 Task: Look for space in Gosnells, Australia from 7th July, 2023 to 14th July, 2023 for 1 adult in price range Rs.6000 to Rs.14000. Place can be shared room with 1  bedroom having 1 bed and 1 bathroom. Property type can be hotel. Amenities needed are: wifi, washing machine, kitchen, . Booking option can be shelf check-in. Required host language is English.
Action: Mouse moved to (394, 82)
Screenshot: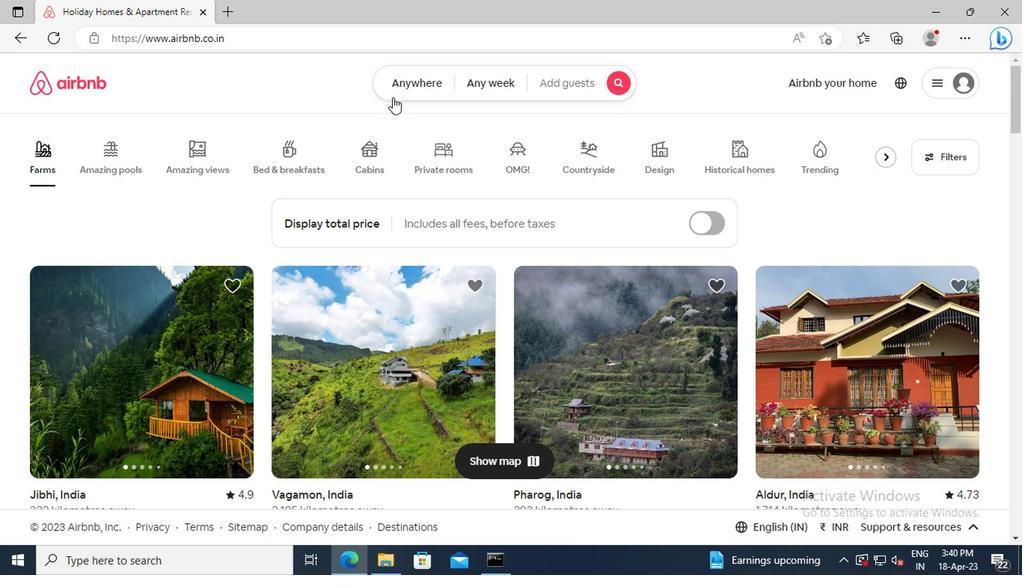
Action: Mouse pressed left at (394, 82)
Screenshot: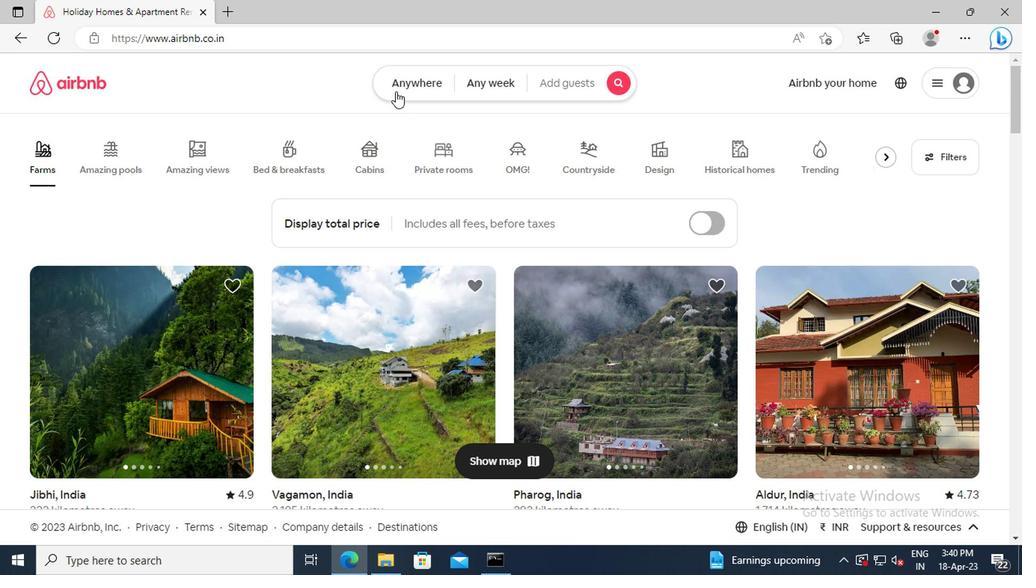 
Action: Mouse moved to (287, 135)
Screenshot: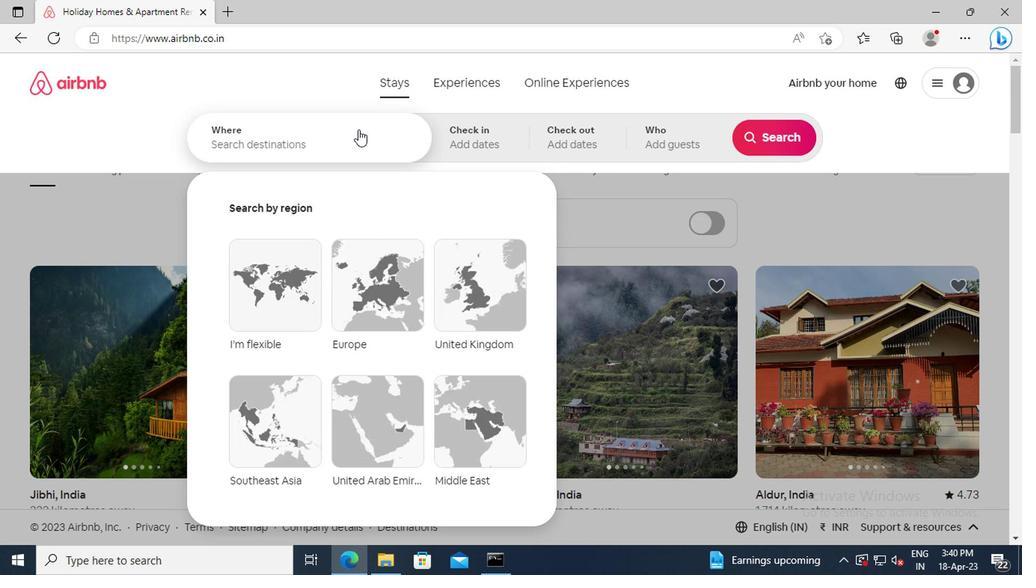 
Action: Mouse pressed left at (287, 135)
Screenshot: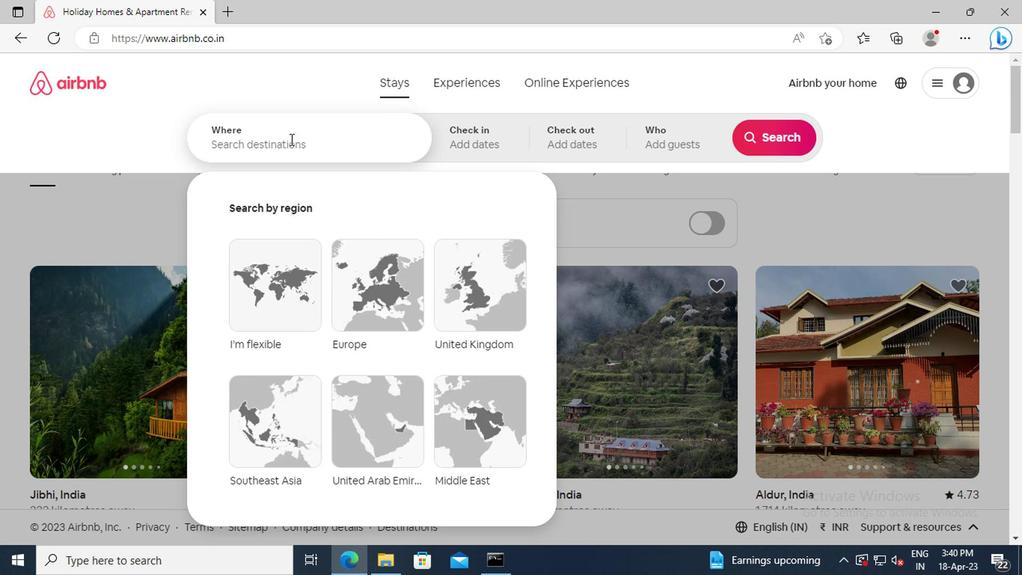 
Action: Key pressed <Key.shift>GOSNELLS,<Key.space><Key.shift_r>AUSTRALIA<Key.enter>
Screenshot: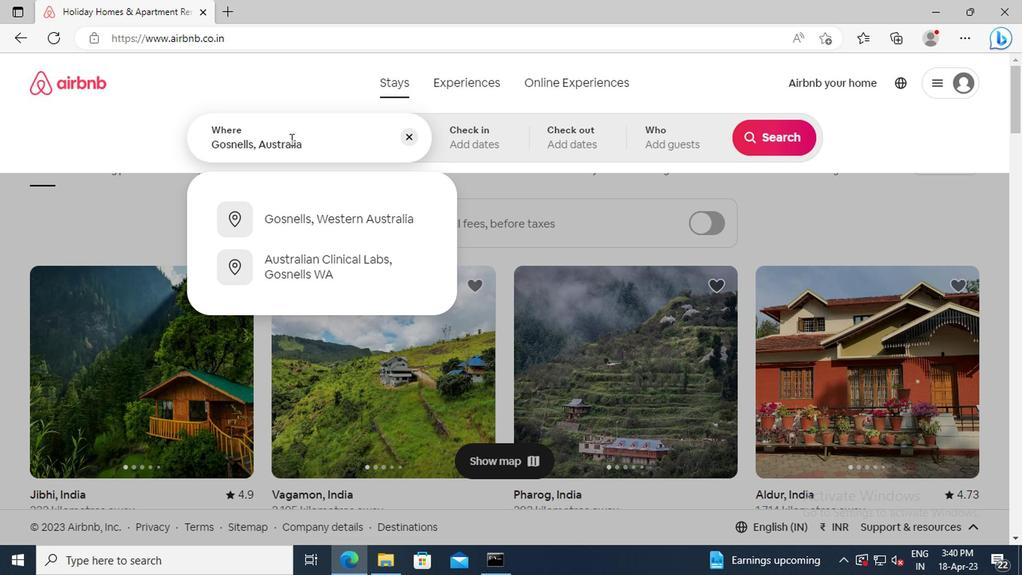 
Action: Mouse moved to (757, 255)
Screenshot: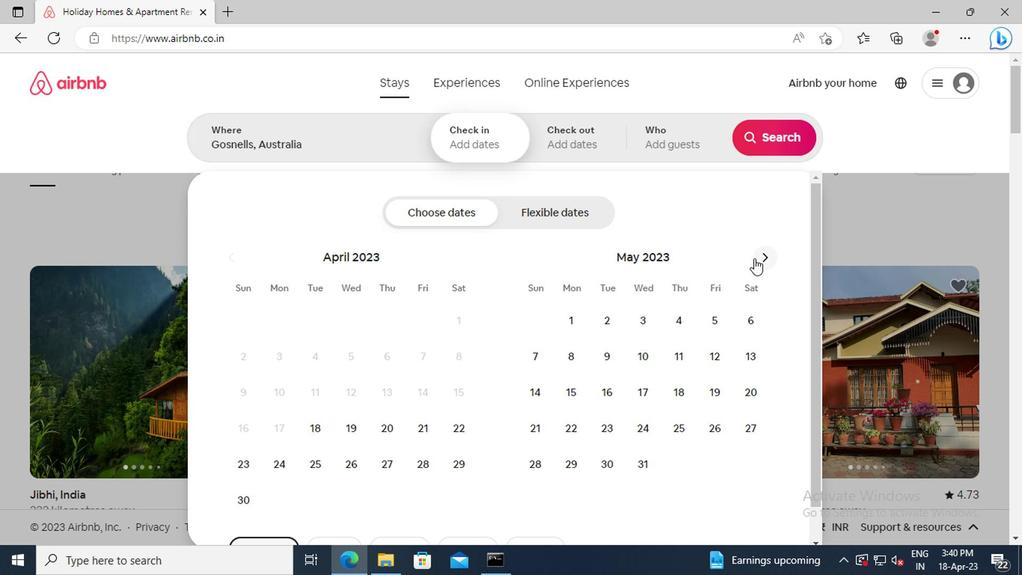
Action: Mouse pressed left at (757, 255)
Screenshot: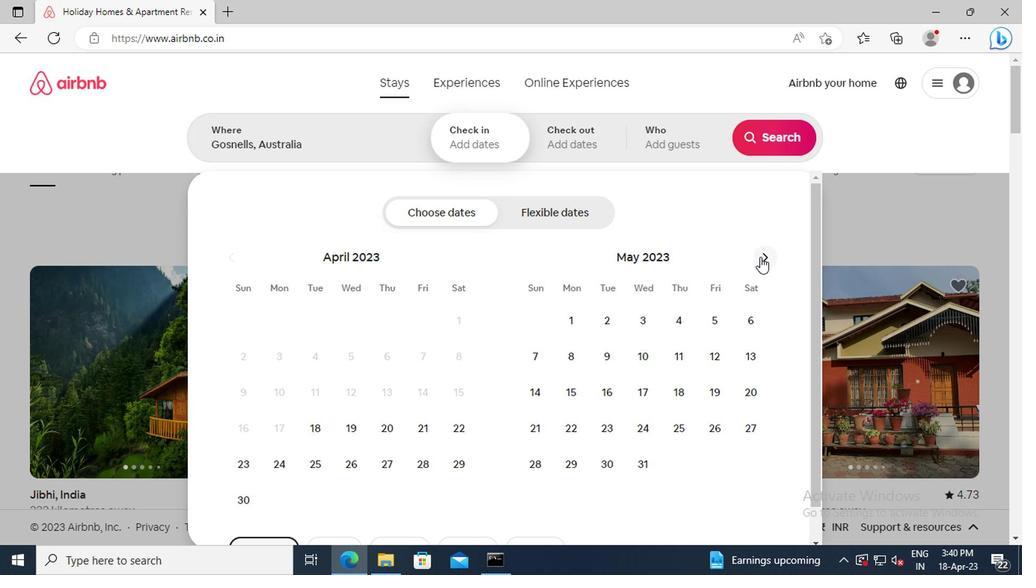
Action: Mouse pressed left at (757, 255)
Screenshot: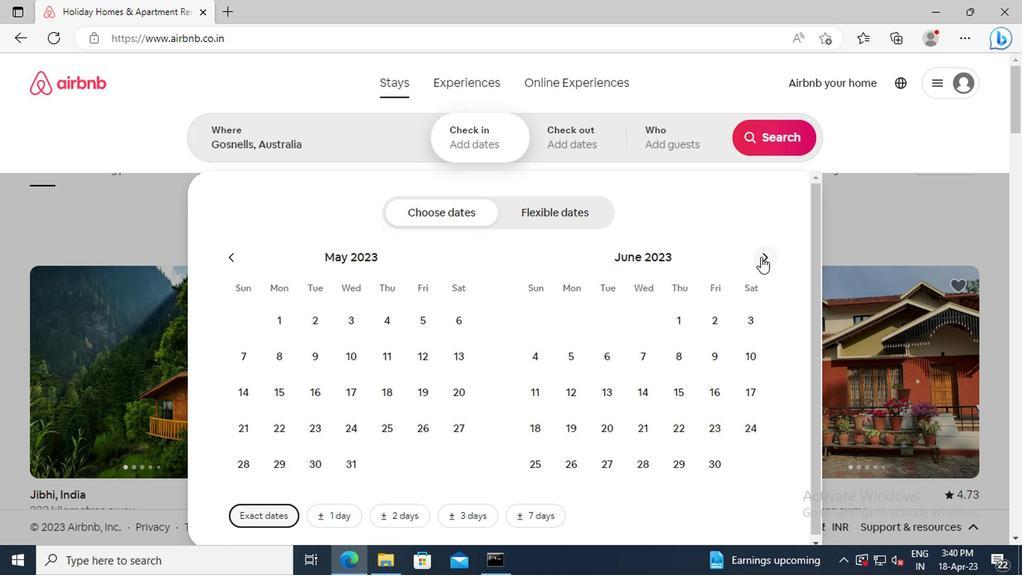 
Action: Mouse moved to (715, 349)
Screenshot: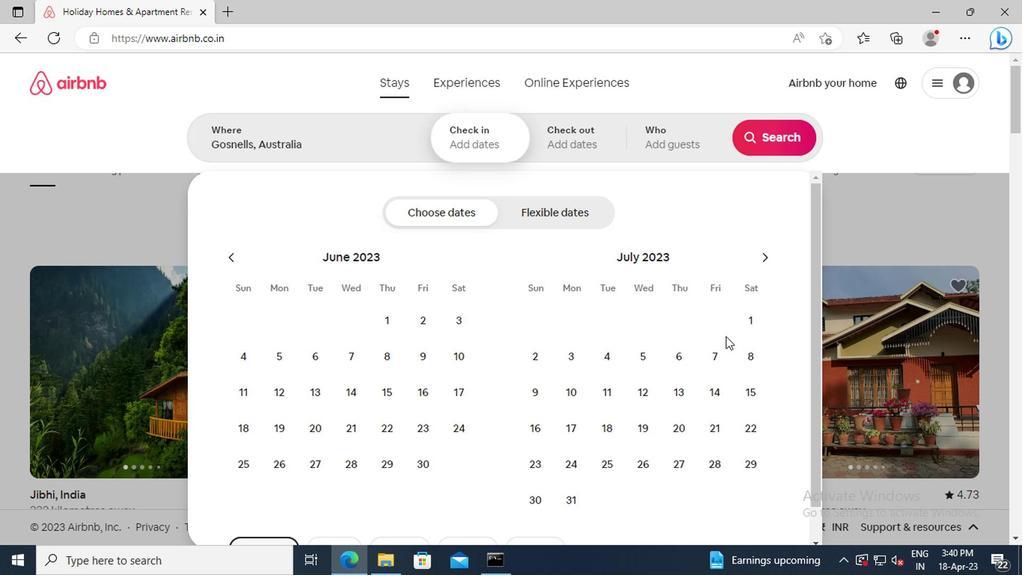 
Action: Mouse pressed left at (715, 349)
Screenshot: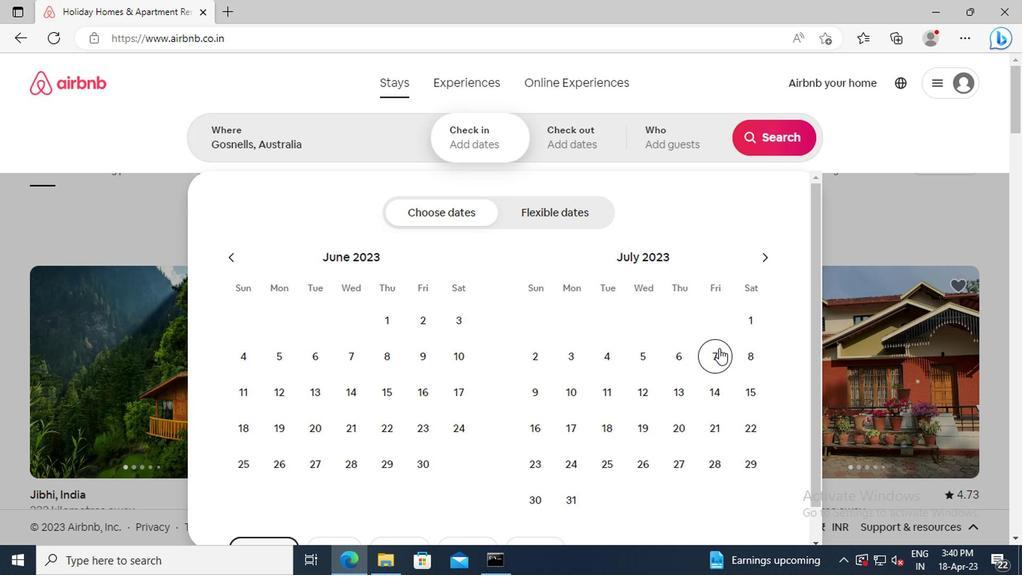 
Action: Mouse moved to (712, 387)
Screenshot: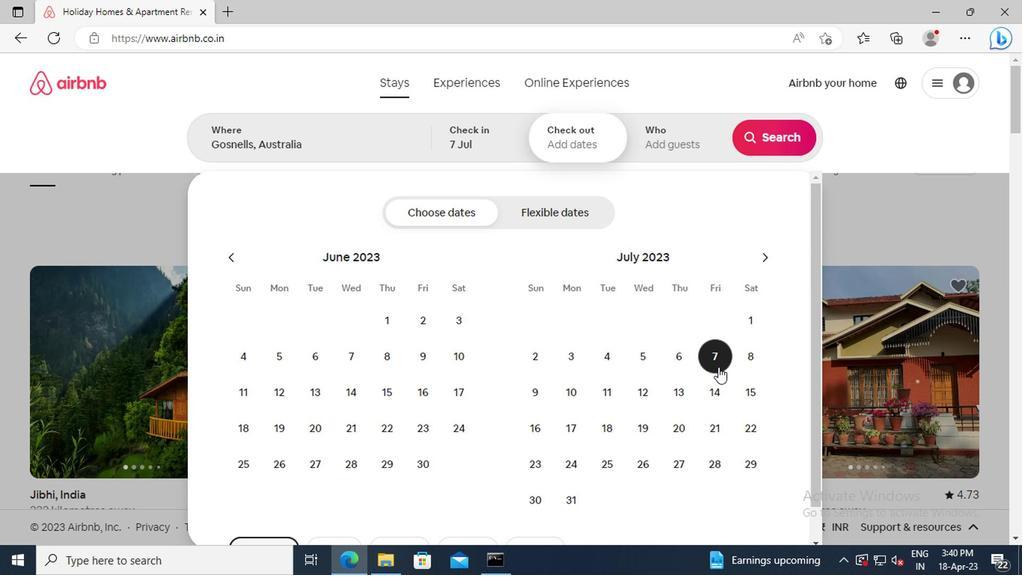 
Action: Mouse pressed left at (712, 387)
Screenshot: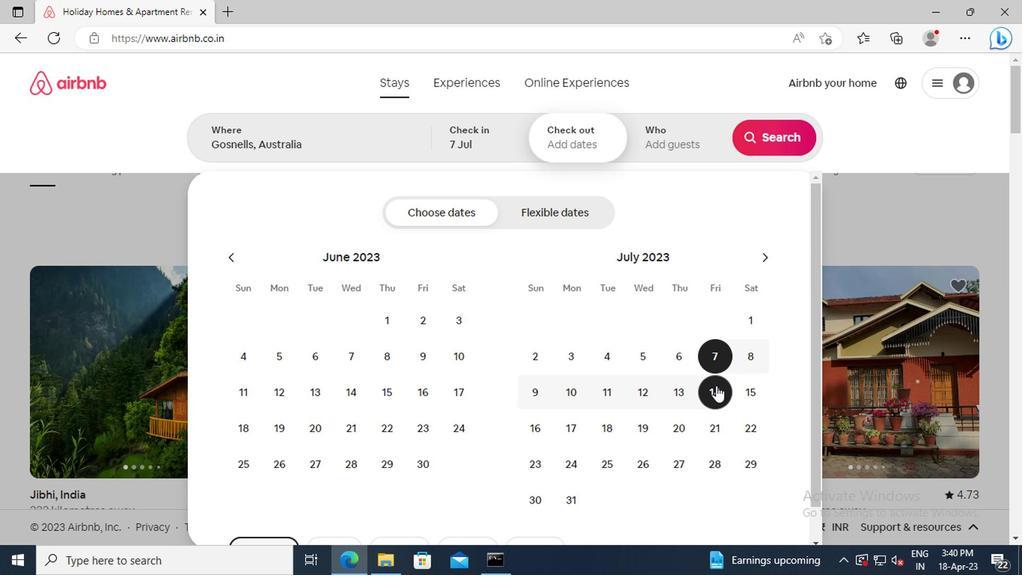 
Action: Mouse moved to (667, 132)
Screenshot: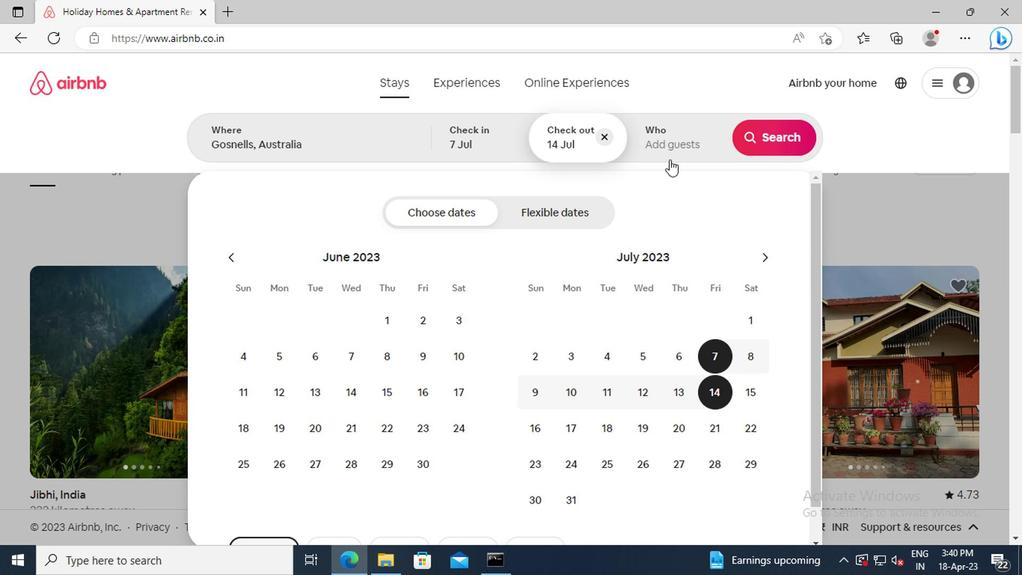 
Action: Mouse pressed left at (667, 132)
Screenshot: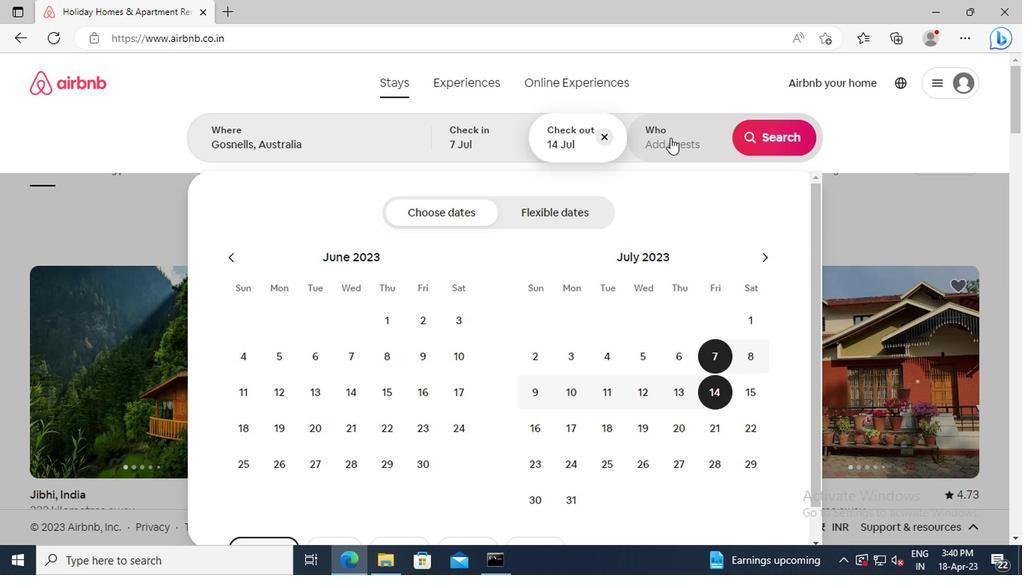 
Action: Mouse moved to (769, 217)
Screenshot: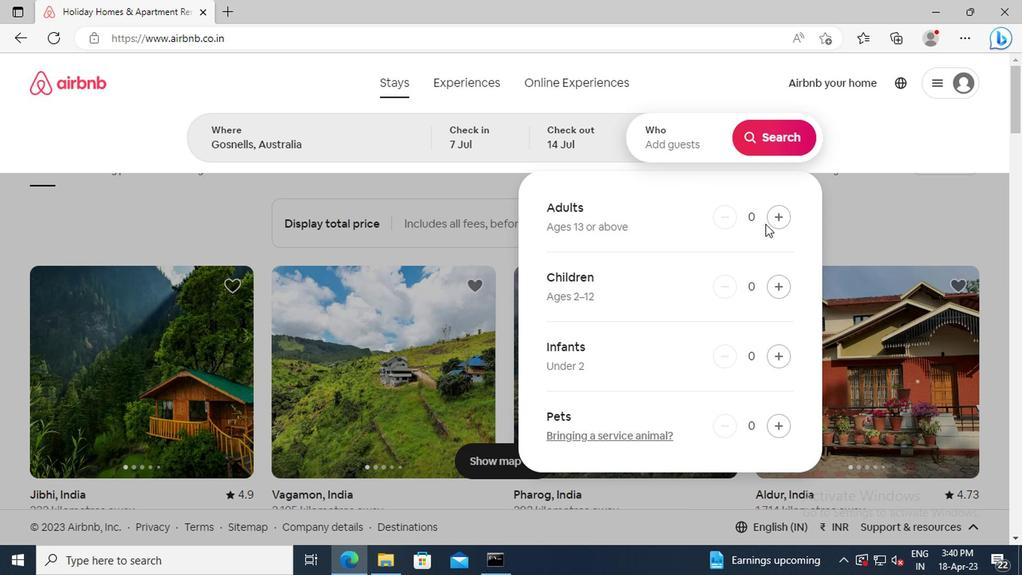 
Action: Mouse pressed left at (769, 217)
Screenshot: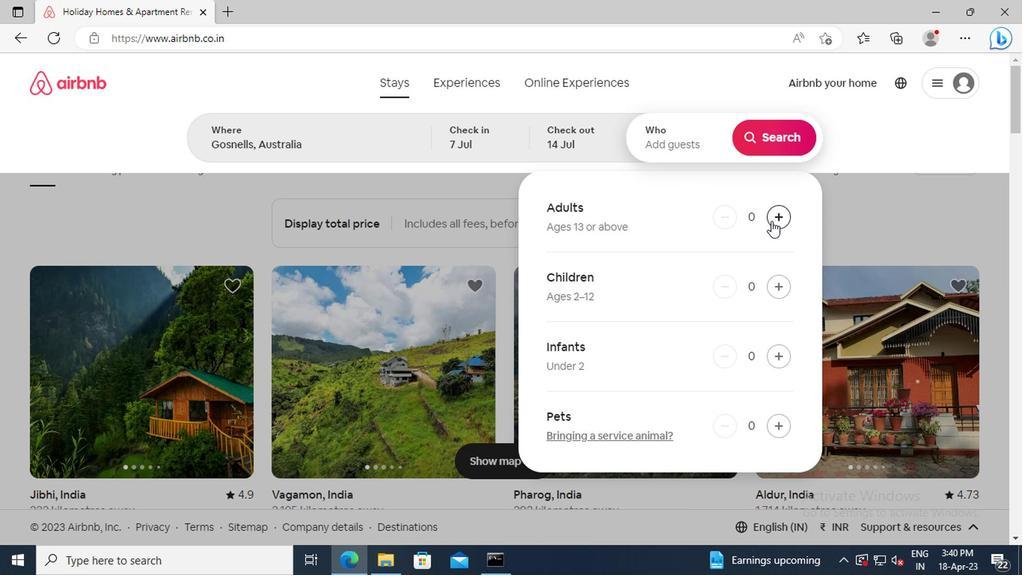 
Action: Mouse moved to (762, 136)
Screenshot: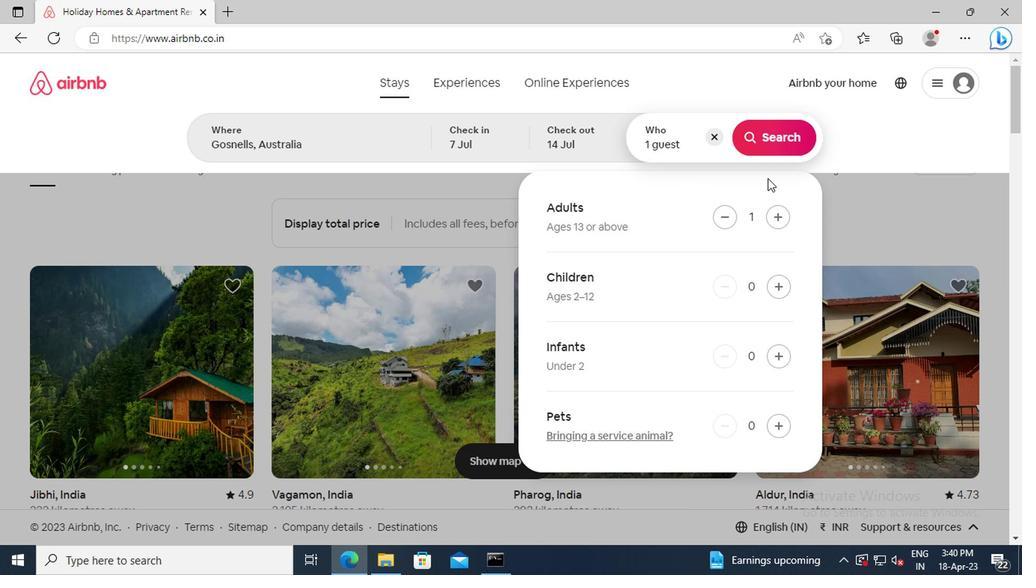 
Action: Mouse pressed left at (762, 136)
Screenshot: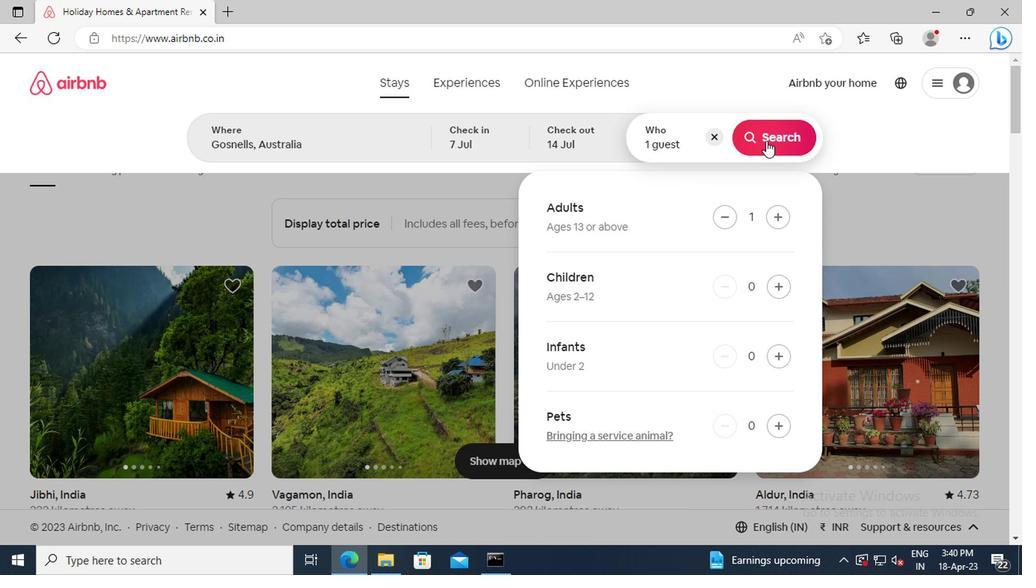
Action: Mouse moved to (939, 137)
Screenshot: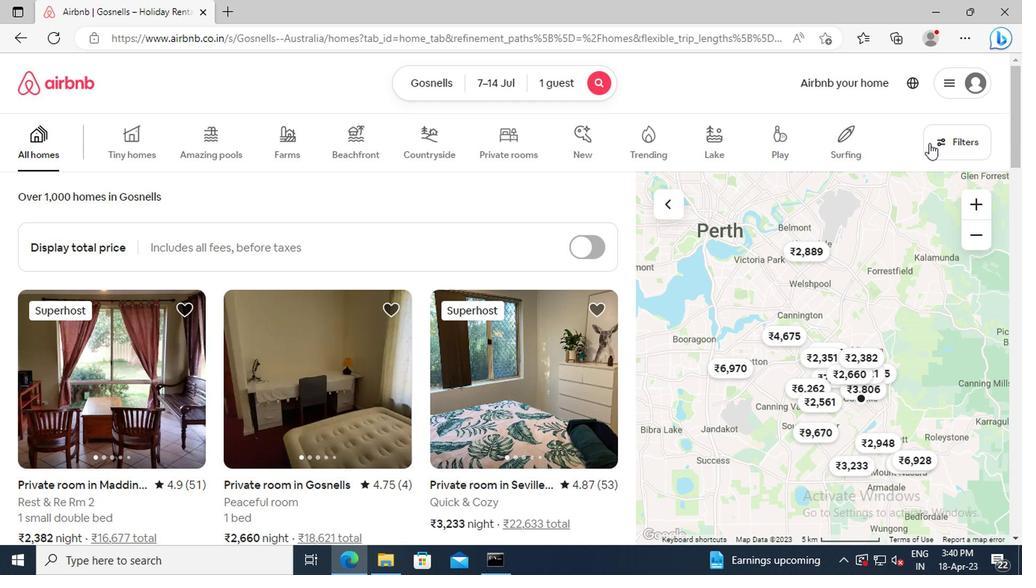 
Action: Mouse pressed left at (939, 137)
Screenshot: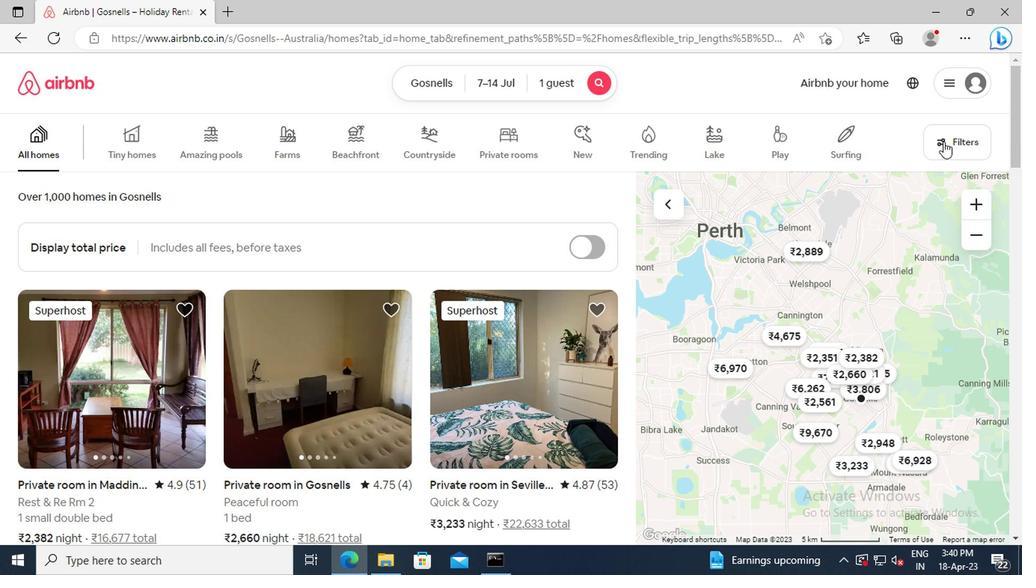 
Action: Mouse moved to (362, 330)
Screenshot: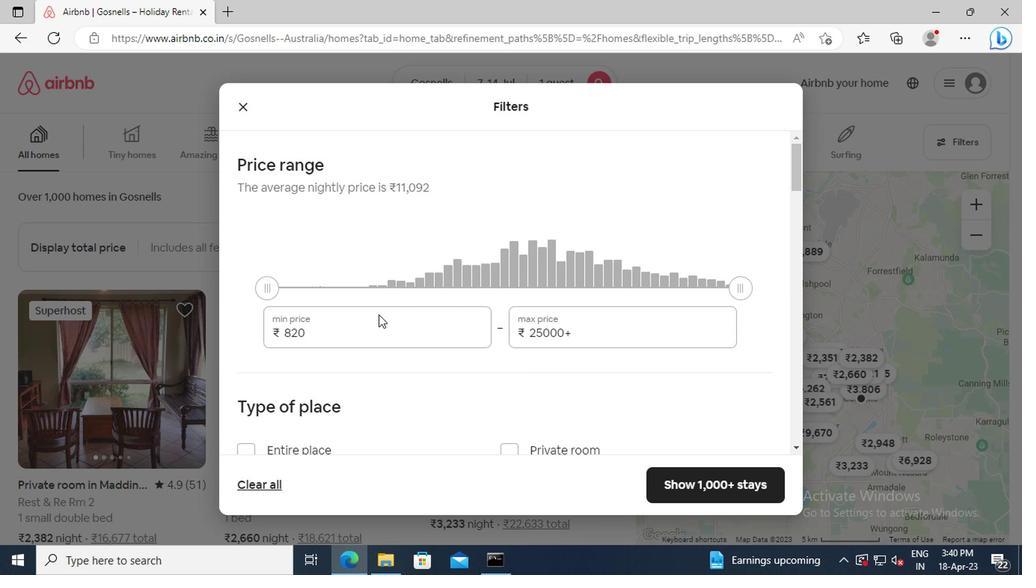 
Action: Mouse pressed left at (362, 330)
Screenshot: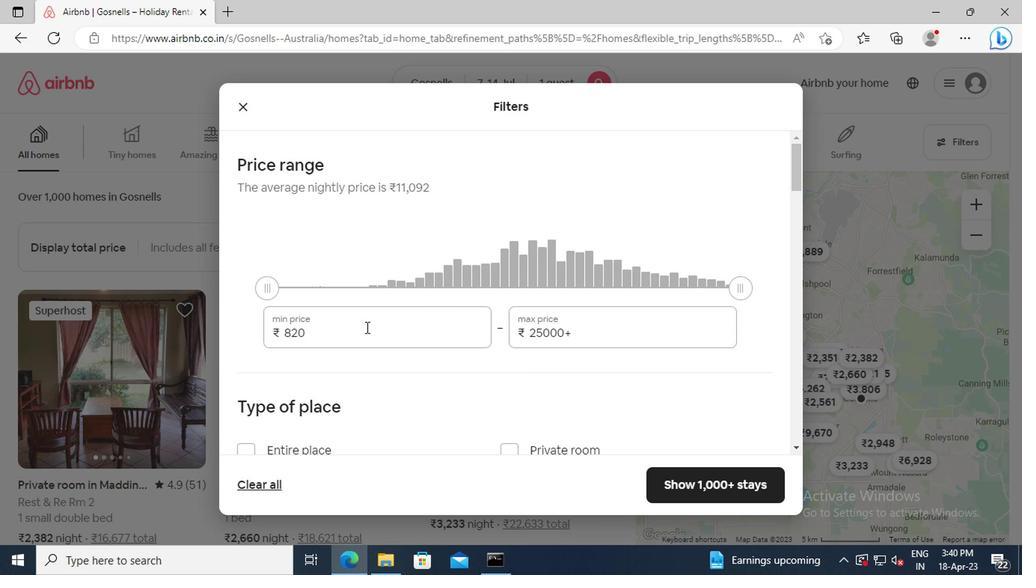
Action: Key pressed <Key.backspace><Key.backspace><Key.backspace>6000<Key.tab><Key.delete>14000
Screenshot: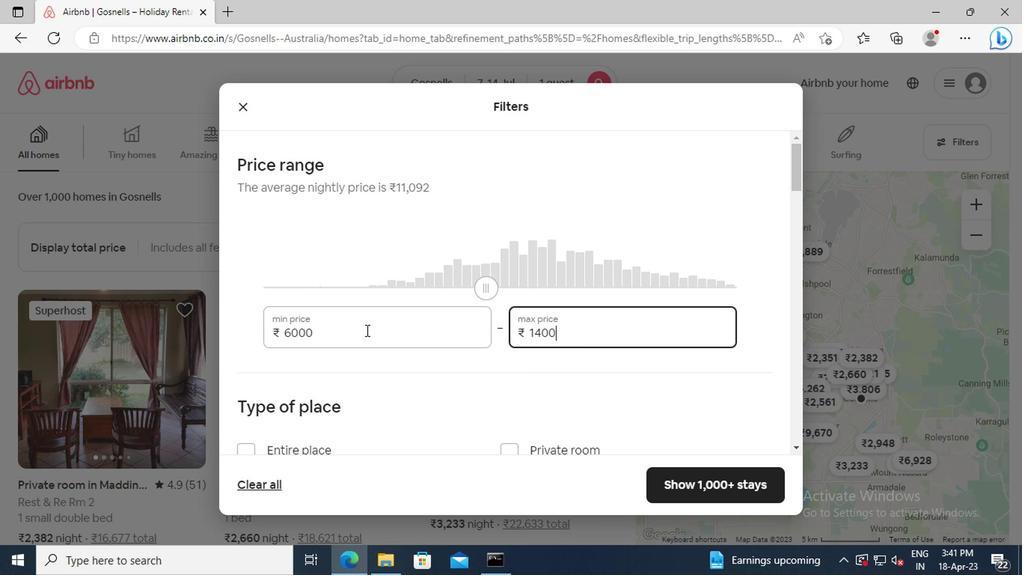 
Action: Mouse scrolled (362, 330) with delta (0, 0)
Screenshot: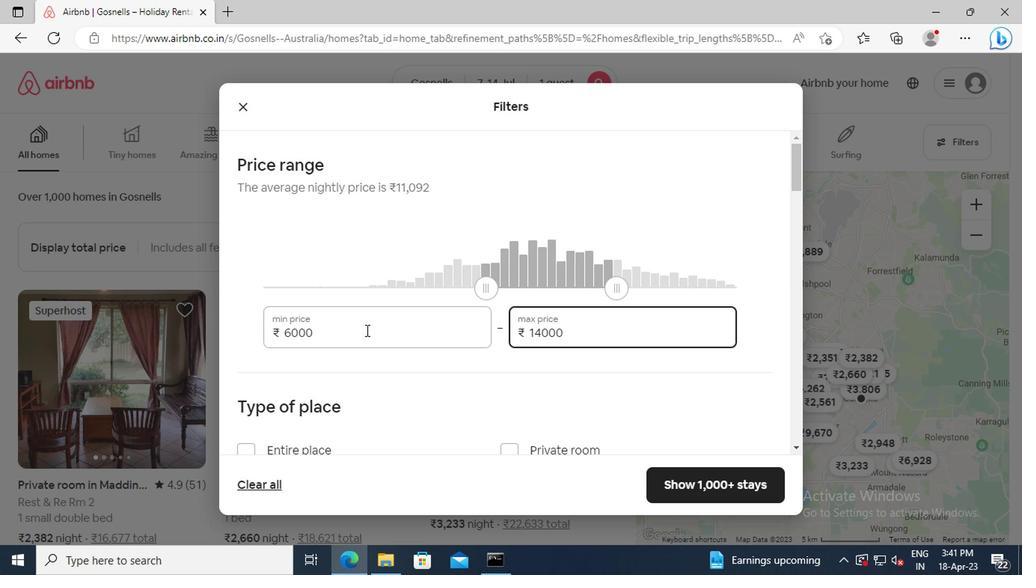 
Action: Mouse scrolled (362, 330) with delta (0, 0)
Screenshot: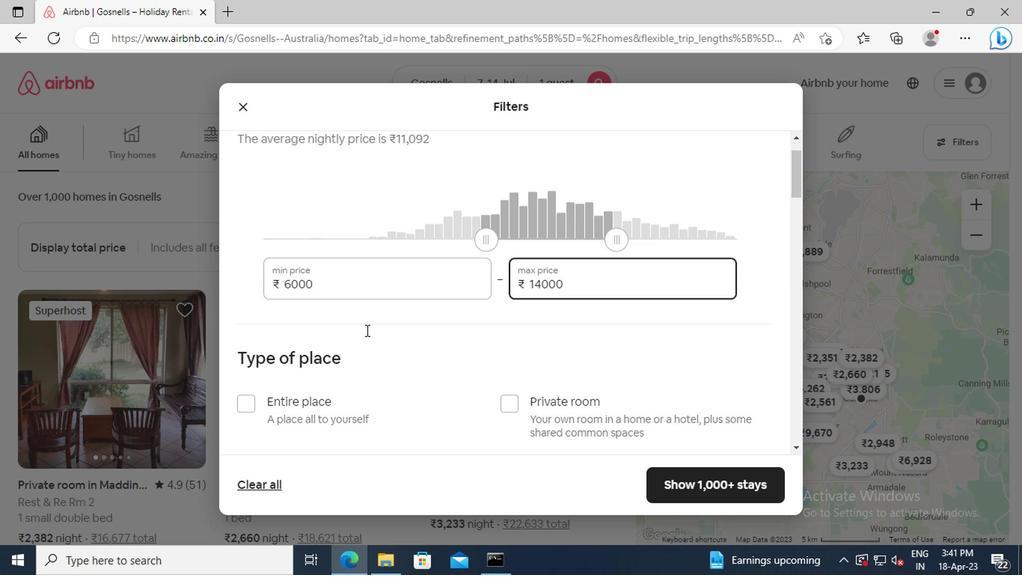 
Action: Mouse scrolled (362, 330) with delta (0, 0)
Screenshot: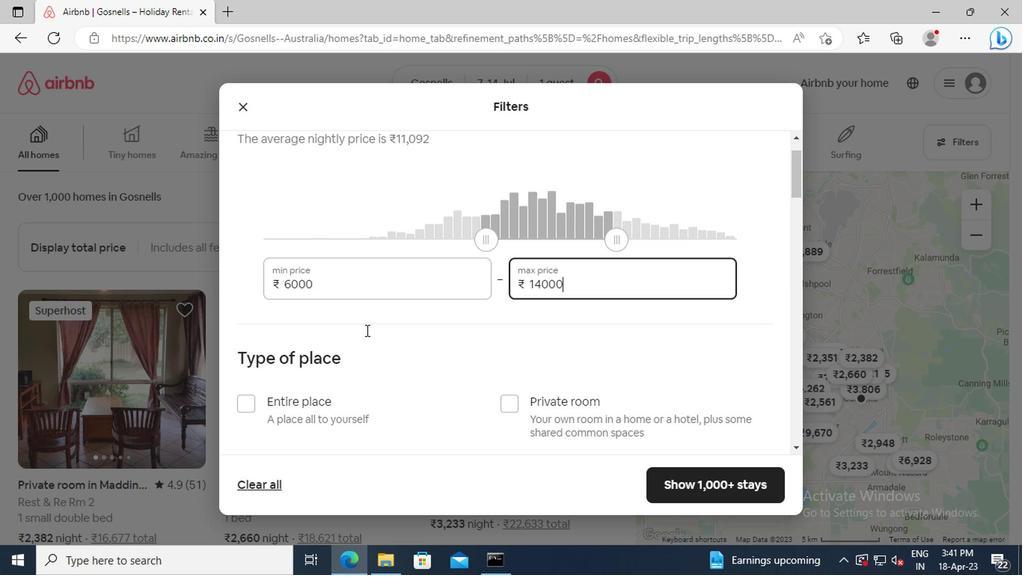 
Action: Mouse scrolled (362, 330) with delta (0, 0)
Screenshot: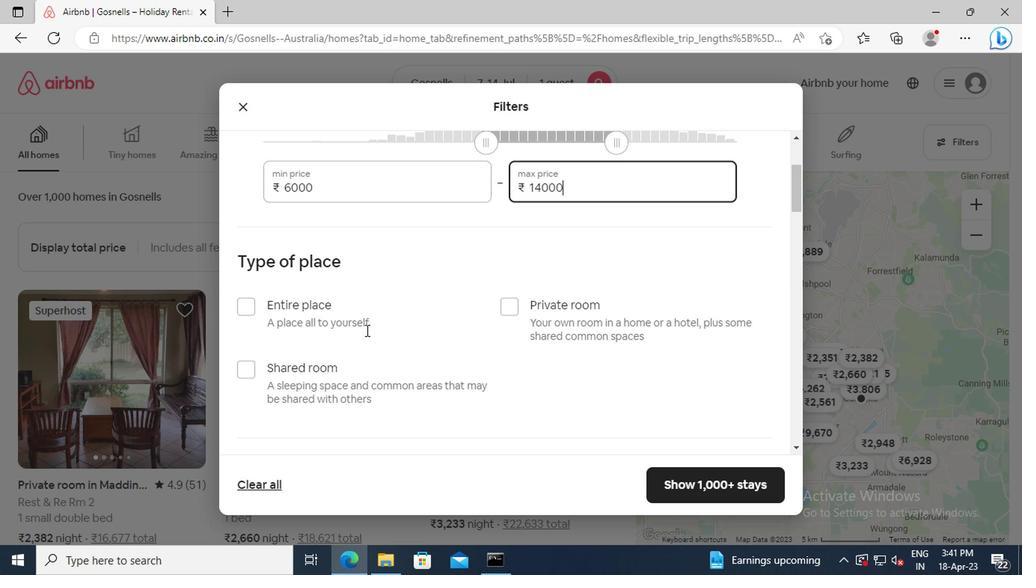 
Action: Mouse moved to (243, 325)
Screenshot: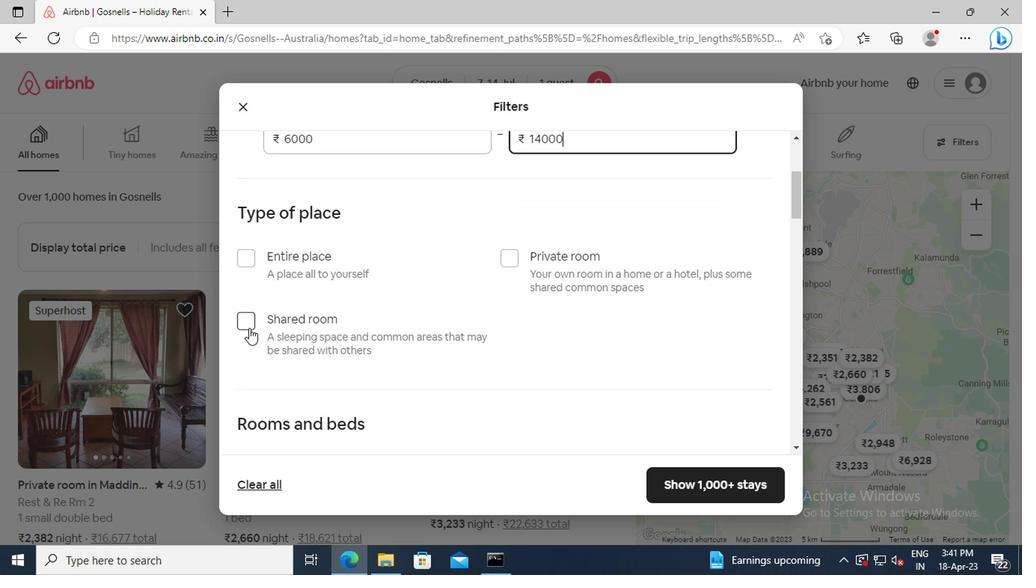 
Action: Mouse pressed left at (243, 325)
Screenshot: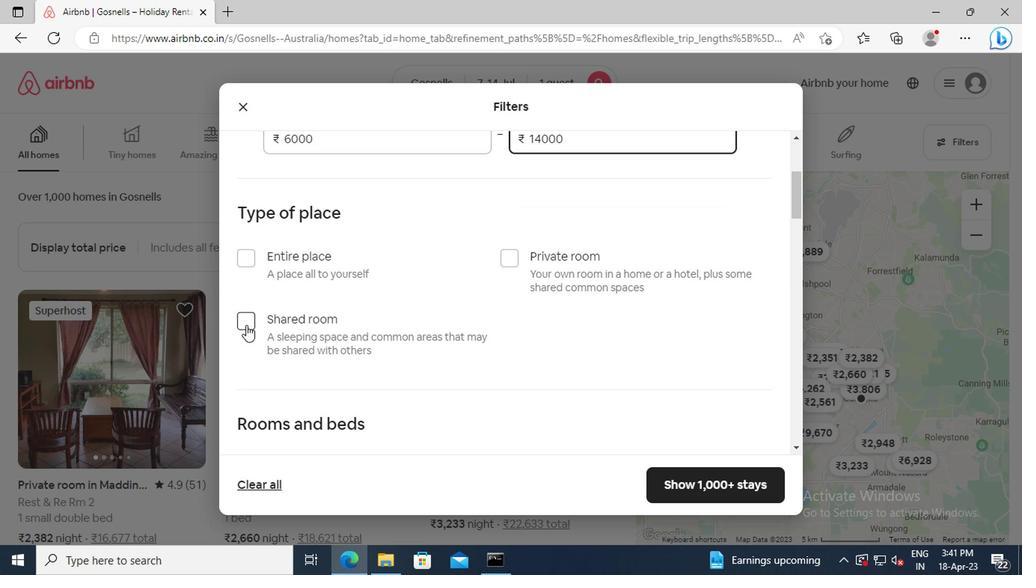 
Action: Mouse moved to (350, 328)
Screenshot: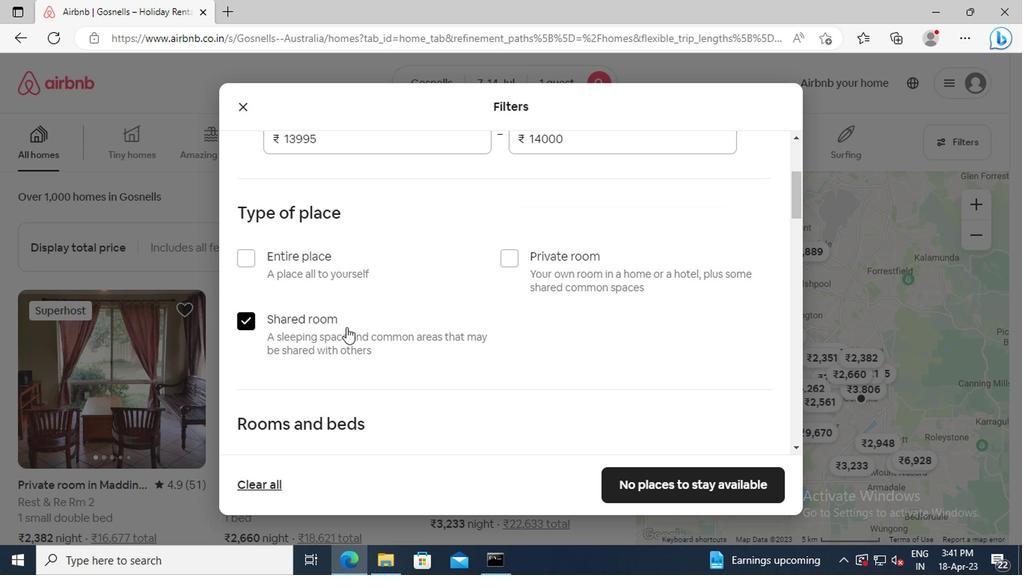
Action: Mouse scrolled (350, 326) with delta (0, -1)
Screenshot: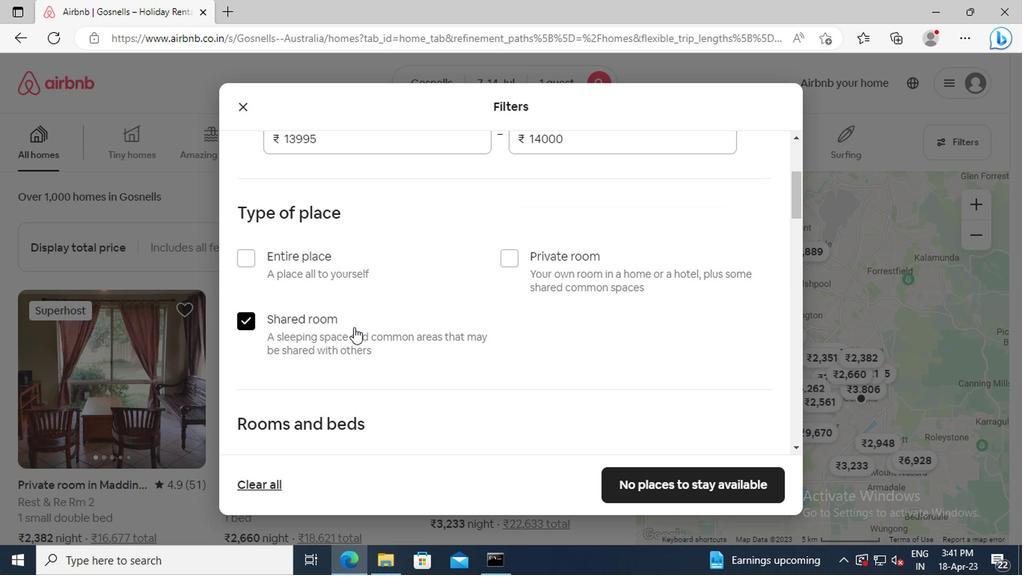 
Action: Mouse scrolled (350, 326) with delta (0, -1)
Screenshot: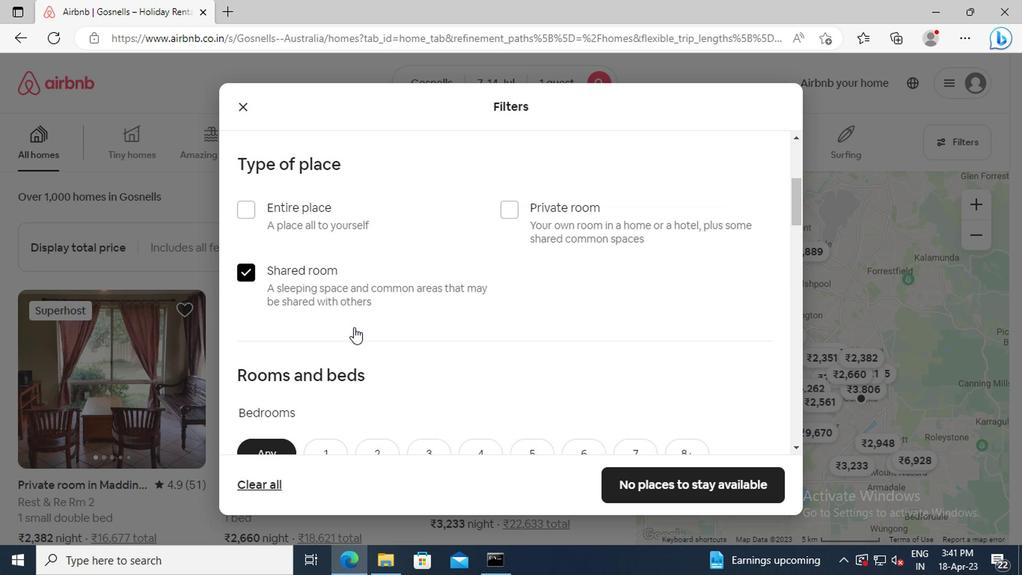 
Action: Mouse scrolled (350, 326) with delta (0, -1)
Screenshot: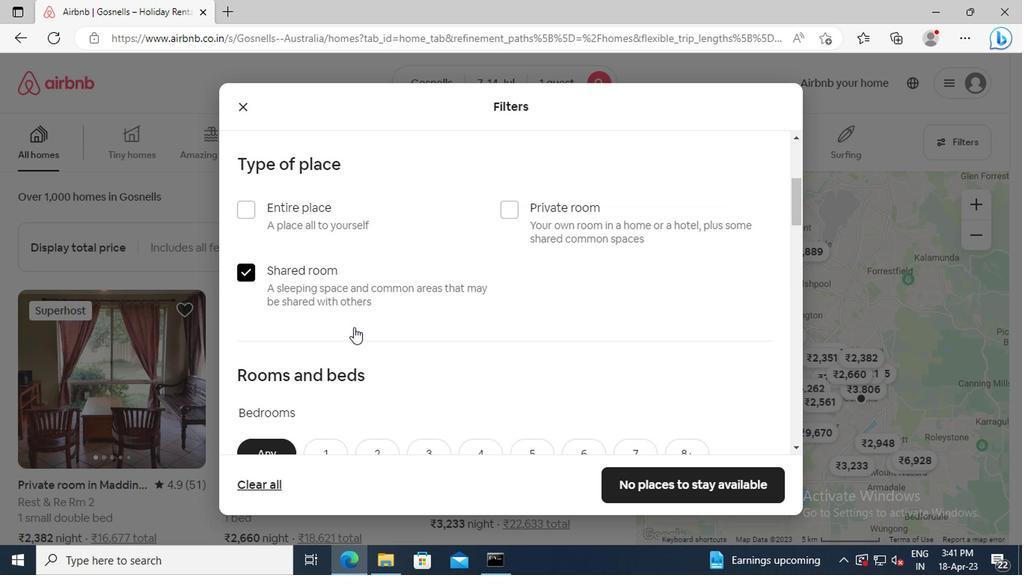 
Action: Mouse moved to (329, 345)
Screenshot: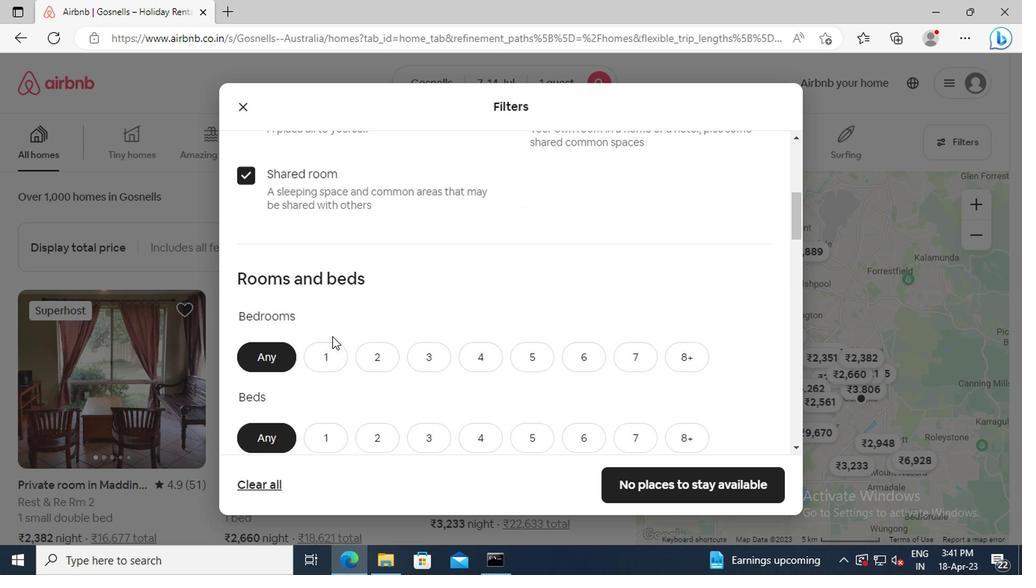 
Action: Mouse pressed left at (329, 345)
Screenshot: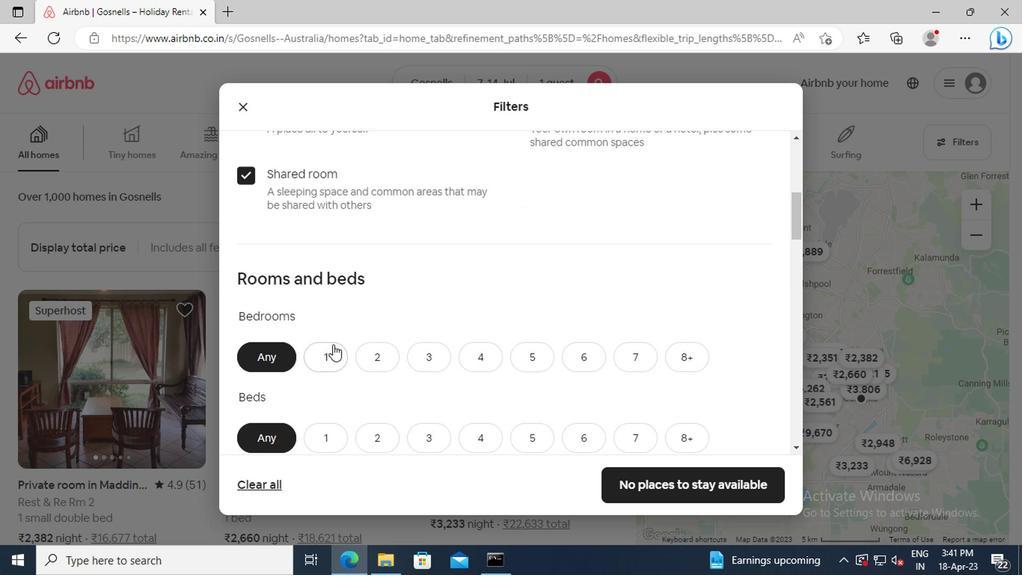 
Action: Mouse scrolled (329, 344) with delta (0, -1)
Screenshot: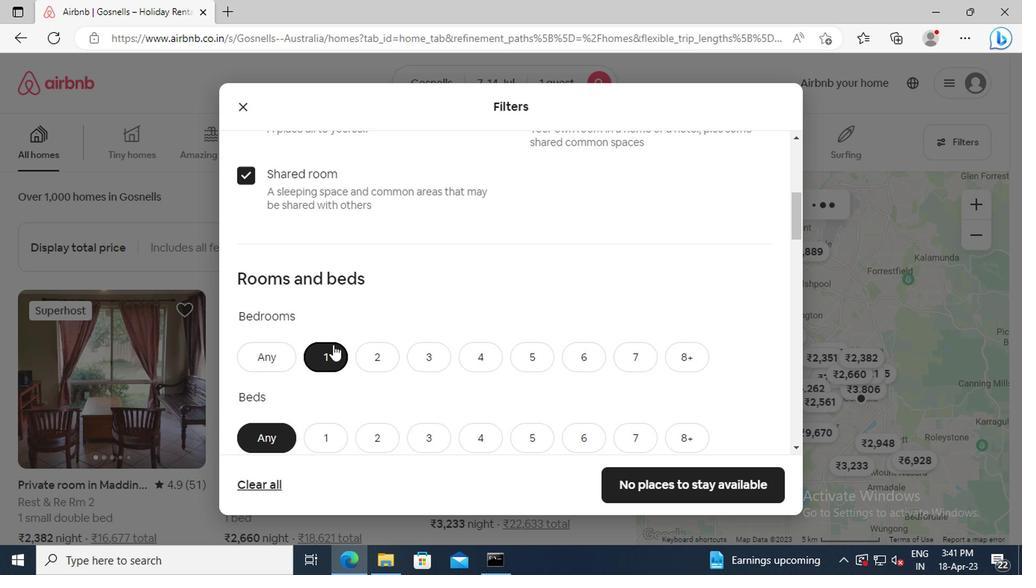 
Action: Mouse moved to (332, 383)
Screenshot: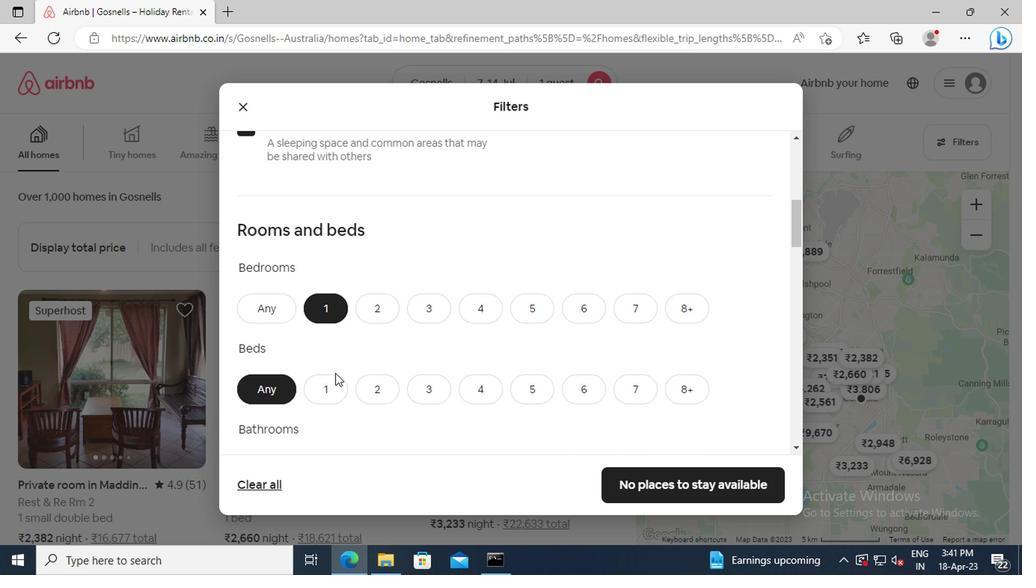 
Action: Mouse pressed left at (332, 383)
Screenshot: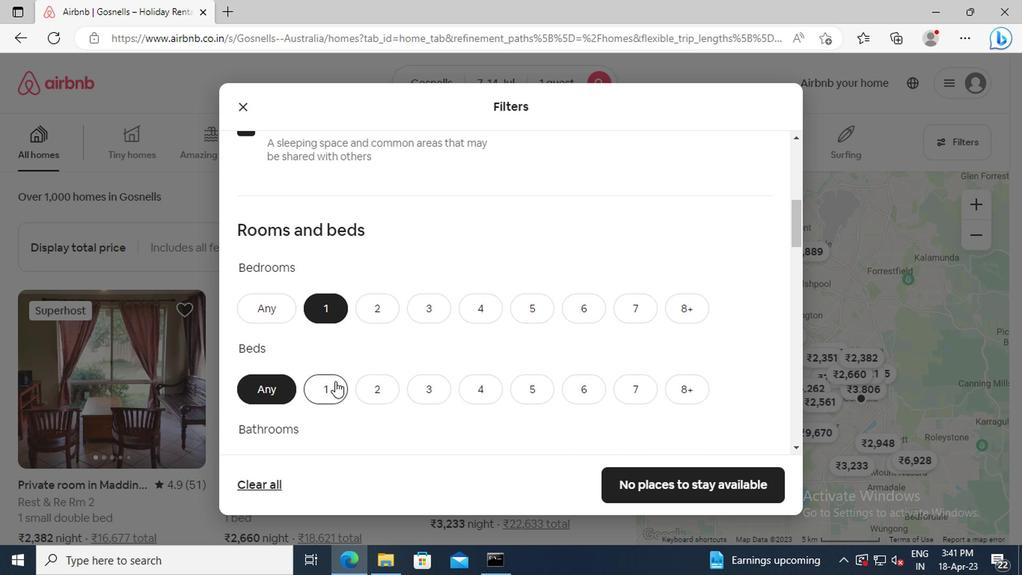 
Action: Mouse scrolled (332, 382) with delta (0, -1)
Screenshot: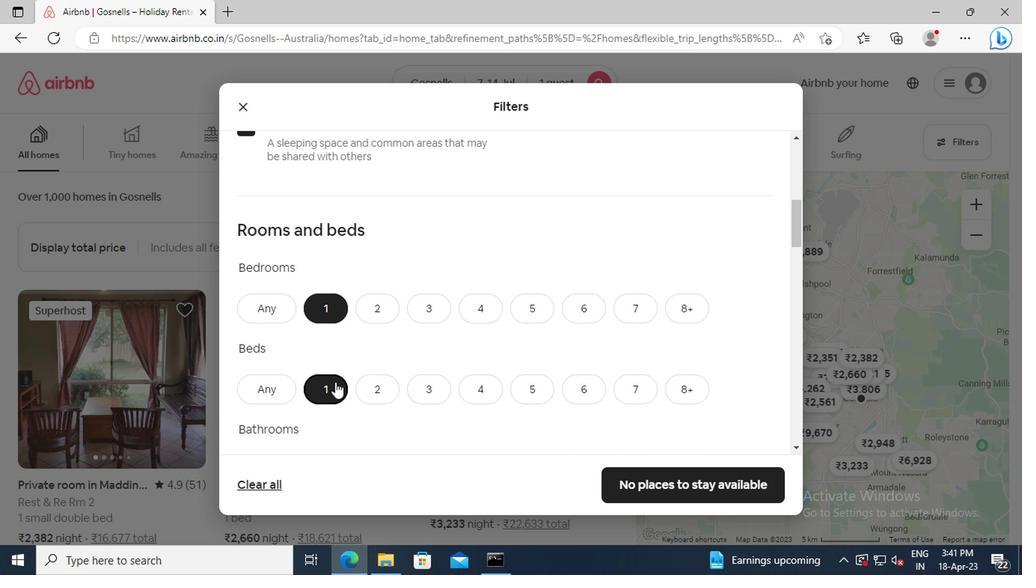 
Action: Mouse scrolled (332, 382) with delta (0, -1)
Screenshot: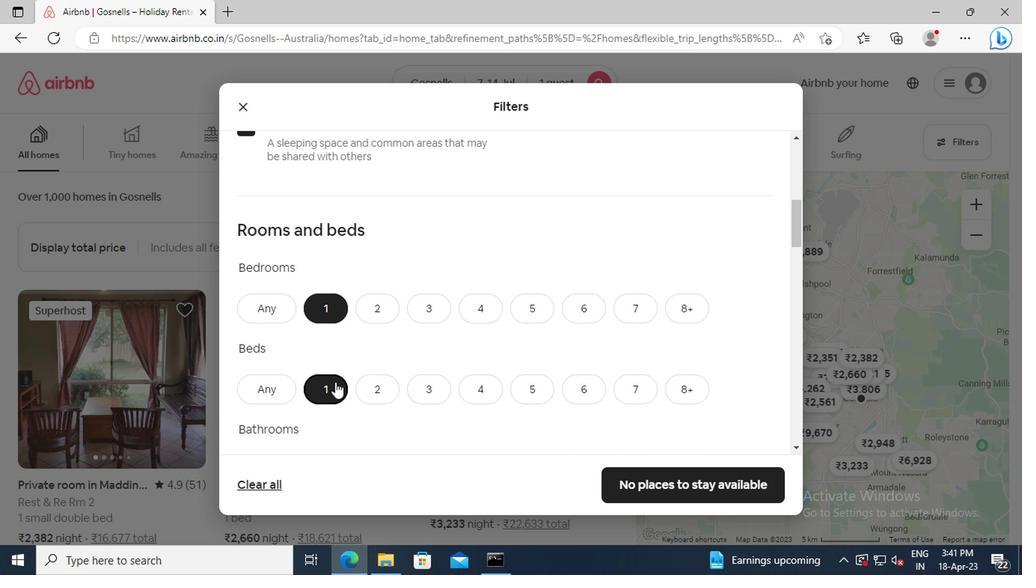 
Action: Mouse moved to (322, 378)
Screenshot: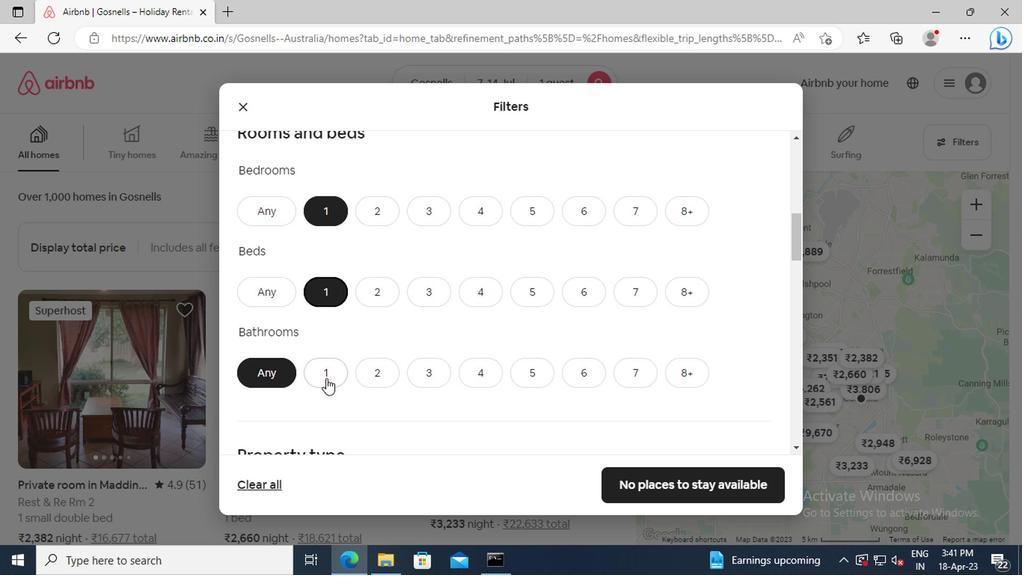 
Action: Mouse pressed left at (322, 378)
Screenshot: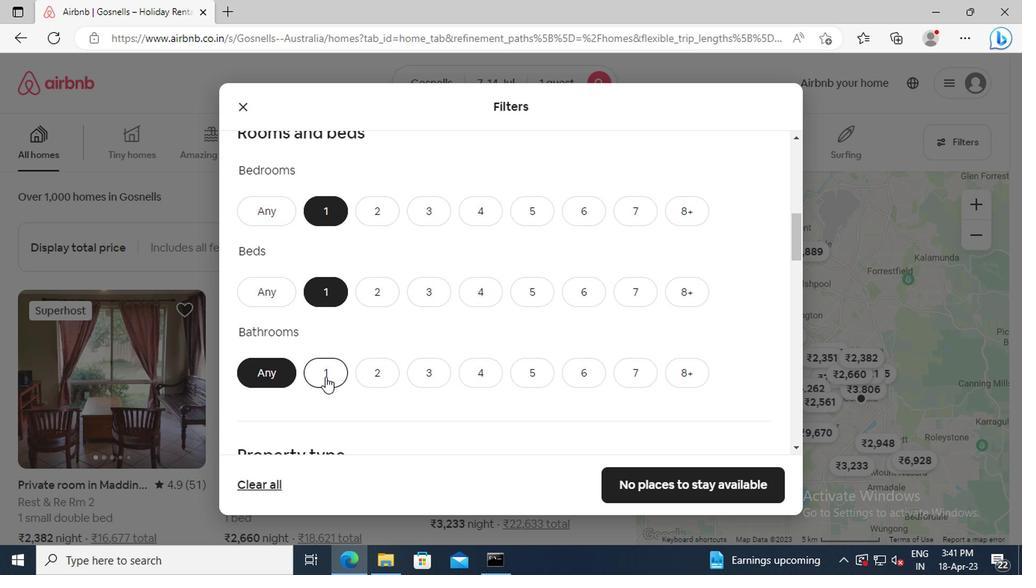 
Action: Mouse scrolled (322, 377) with delta (0, -1)
Screenshot: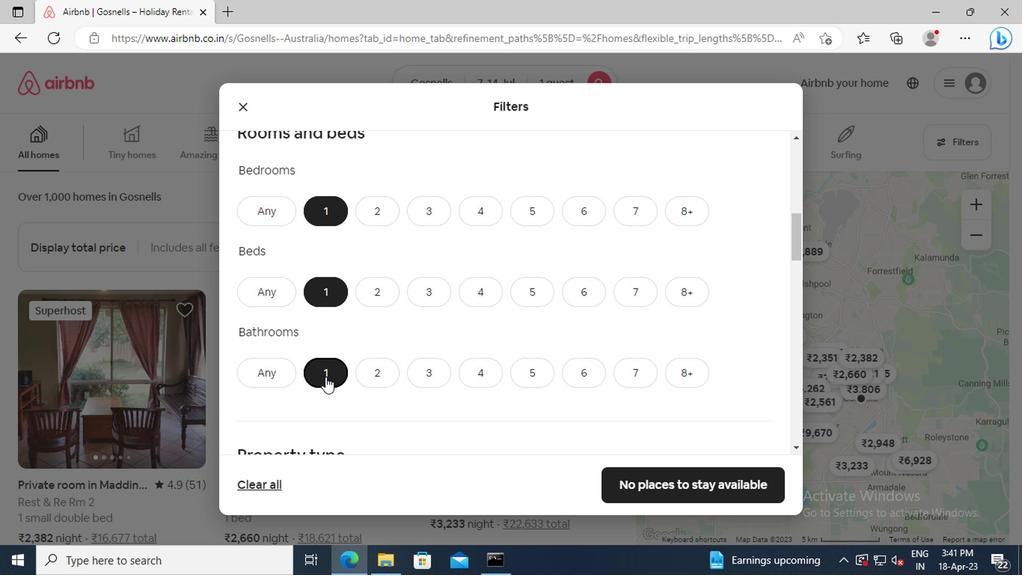 
Action: Mouse scrolled (322, 377) with delta (0, -1)
Screenshot: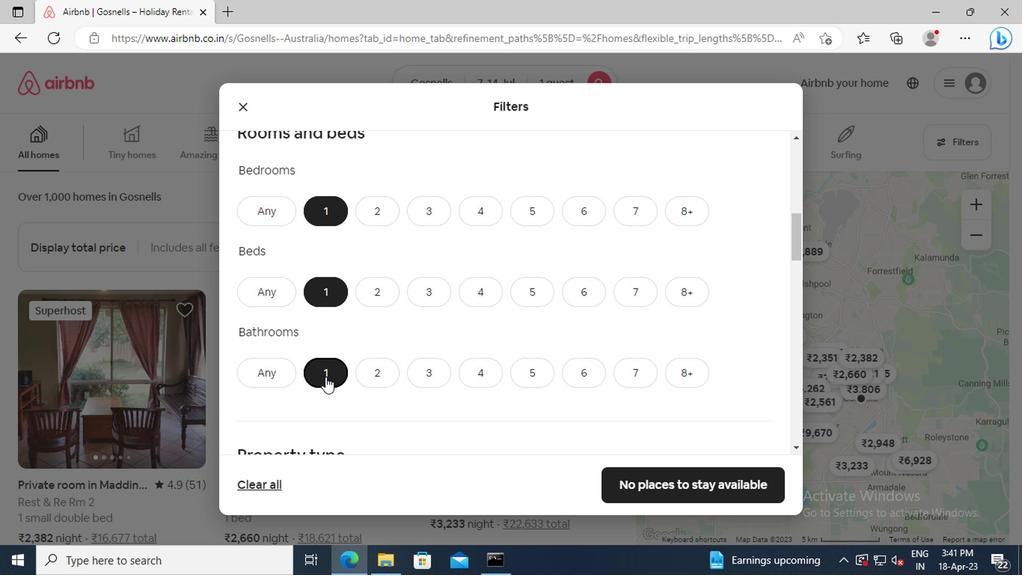 
Action: Mouse scrolled (322, 377) with delta (0, -1)
Screenshot: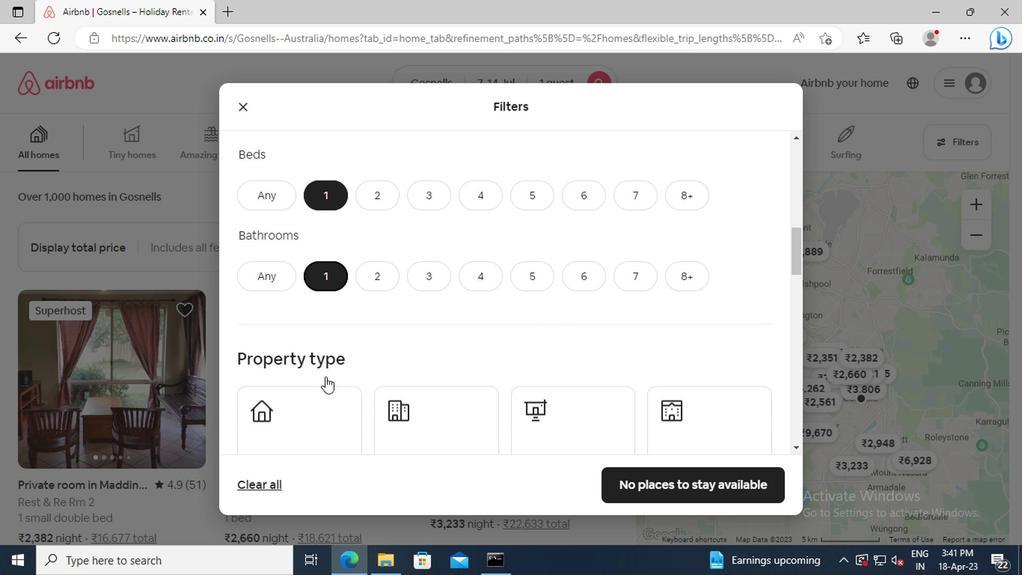 
Action: Mouse scrolled (322, 377) with delta (0, -1)
Screenshot: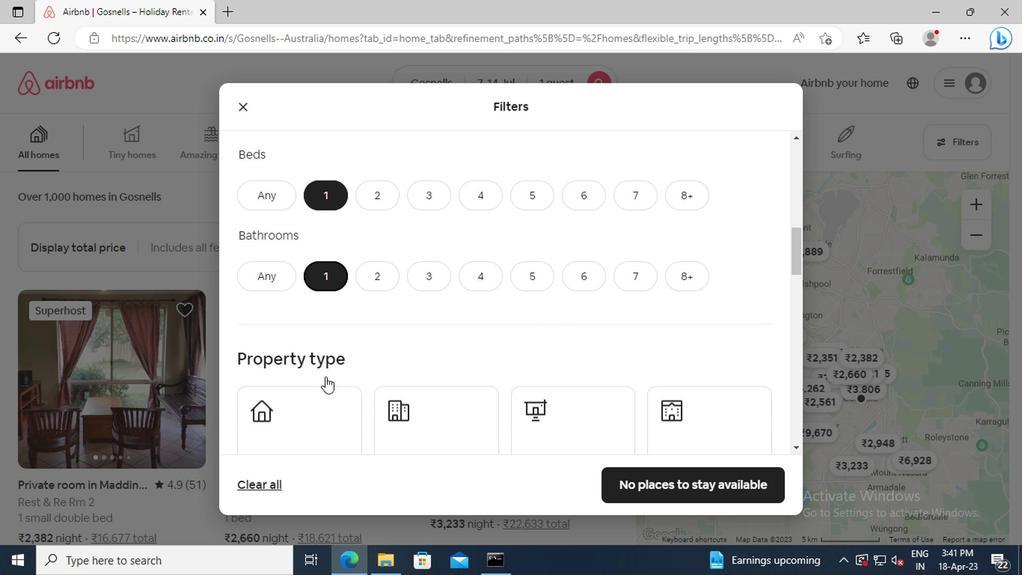 
Action: Mouse moved to (674, 356)
Screenshot: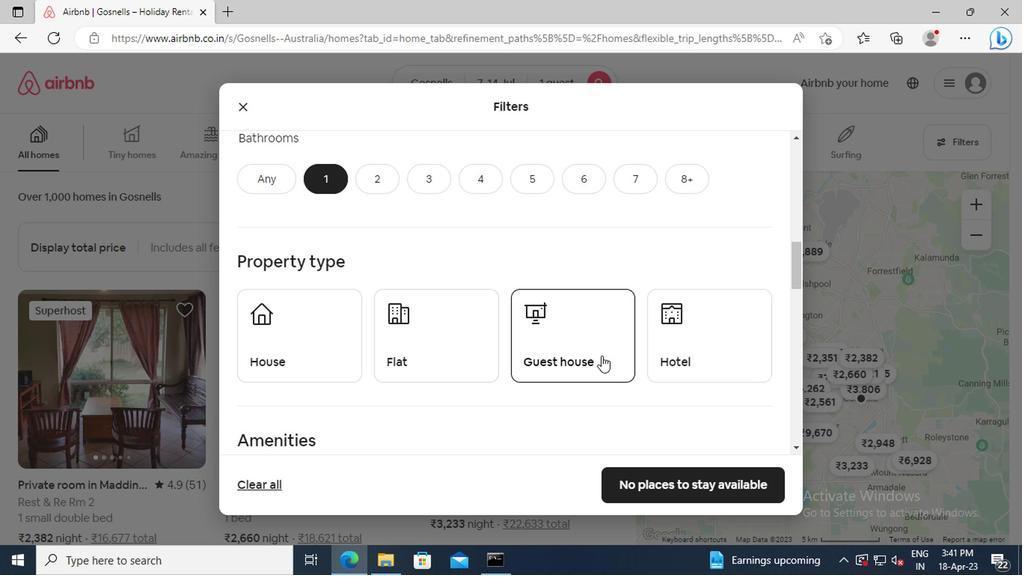 
Action: Mouse pressed left at (674, 356)
Screenshot: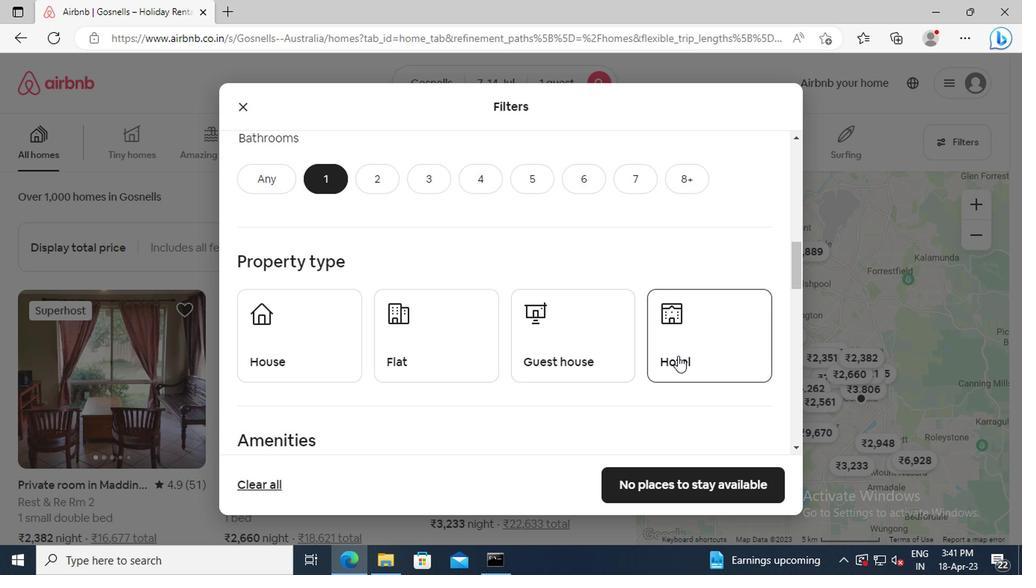 
Action: Mouse moved to (412, 316)
Screenshot: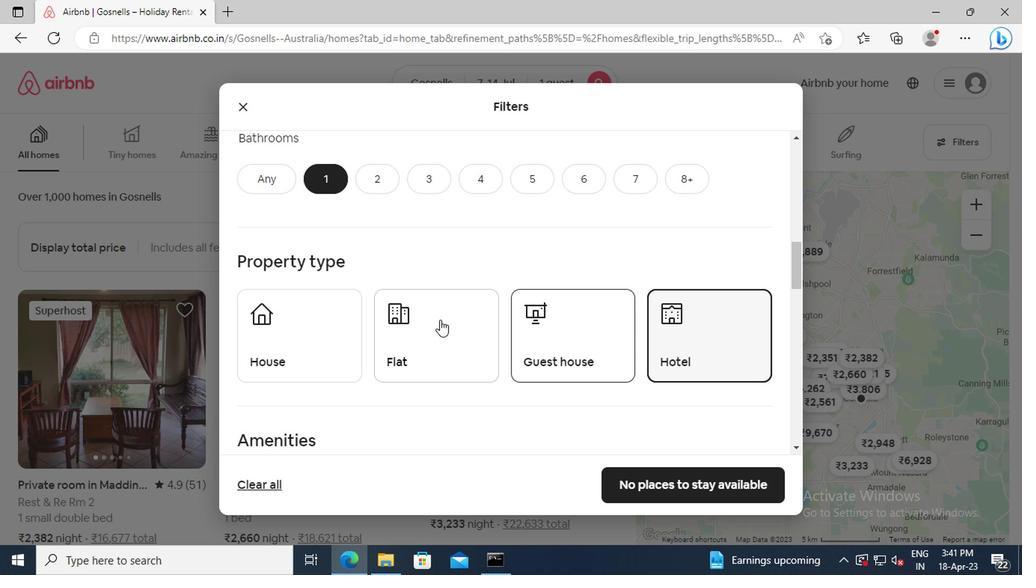 
Action: Mouse scrolled (412, 315) with delta (0, 0)
Screenshot: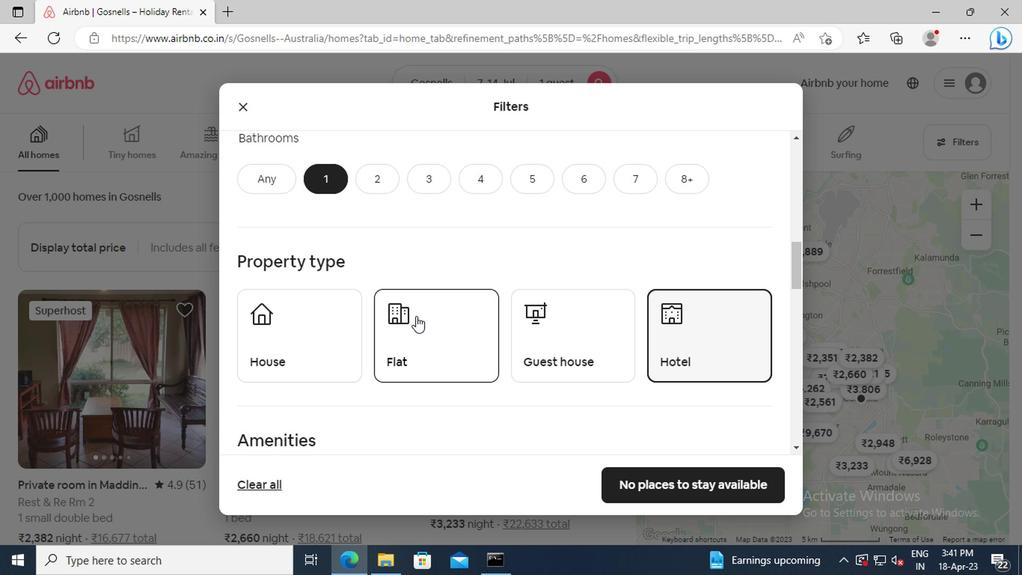
Action: Mouse scrolled (412, 315) with delta (0, 0)
Screenshot: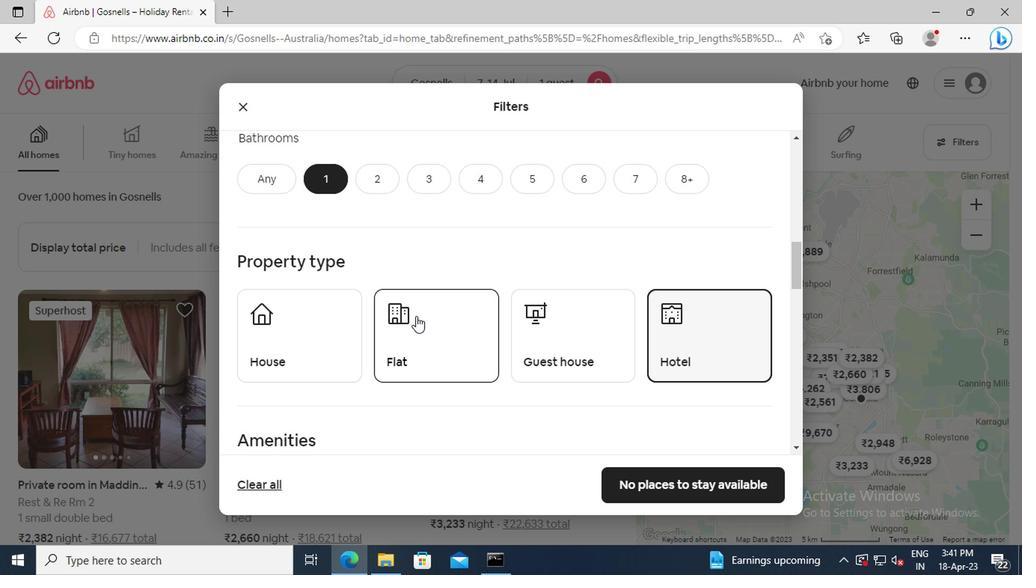 
Action: Mouse scrolled (412, 315) with delta (0, 0)
Screenshot: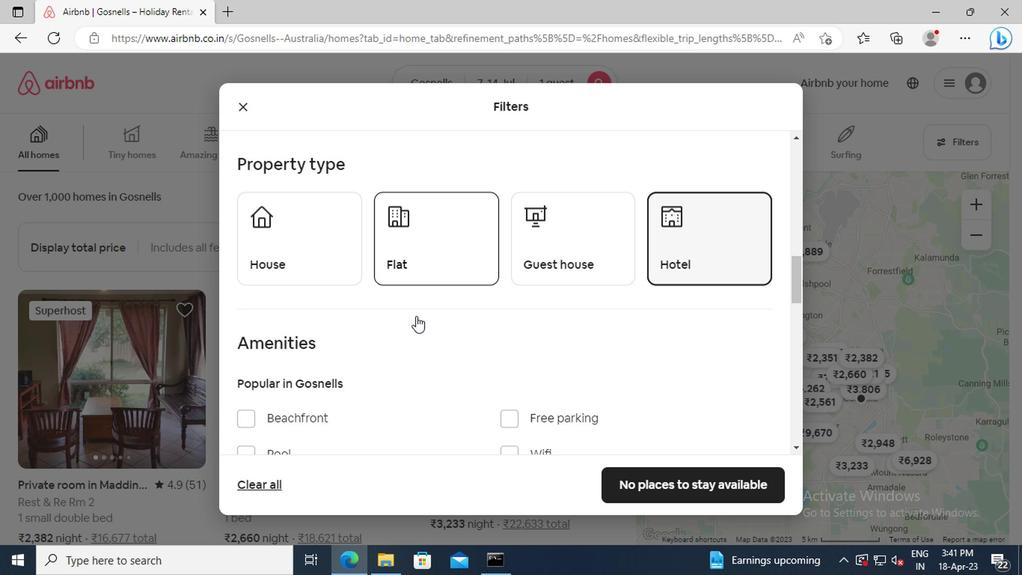 
Action: Mouse scrolled (412, 315) with delta (0, 0)
Screenshot: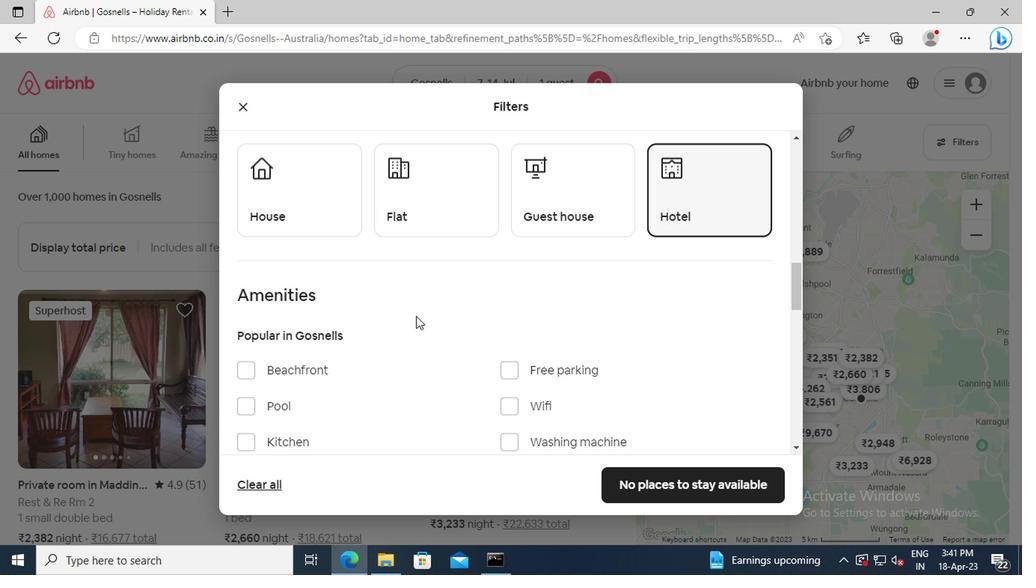 
Action: Mouse scrolled (412, 315) with delta (0, 0)
Screenshot: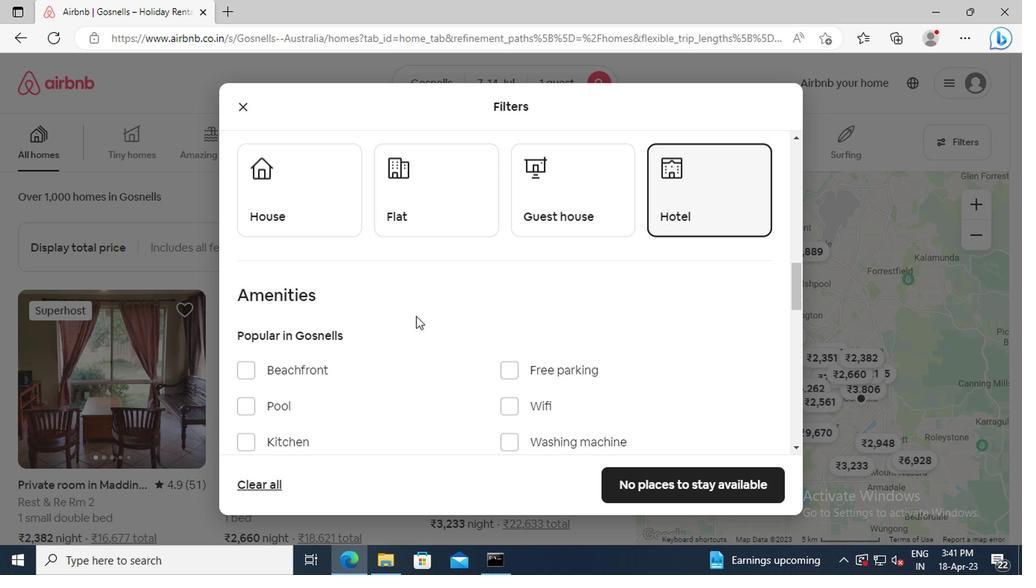 
Action: Mouse moved to (501, 313)
Screenshot: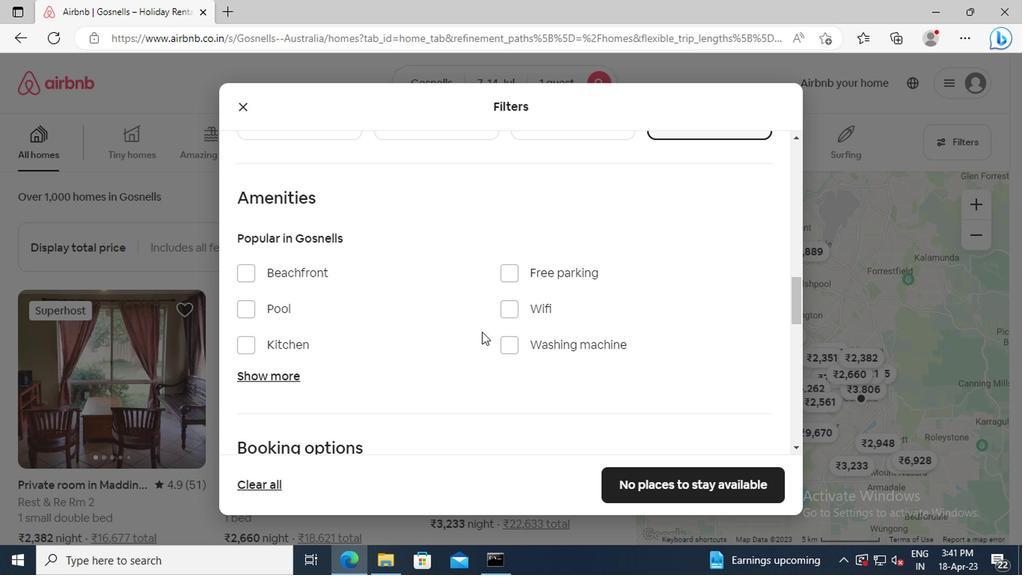 
Action: Mouse pressed left at (501, 313)
Screenshot: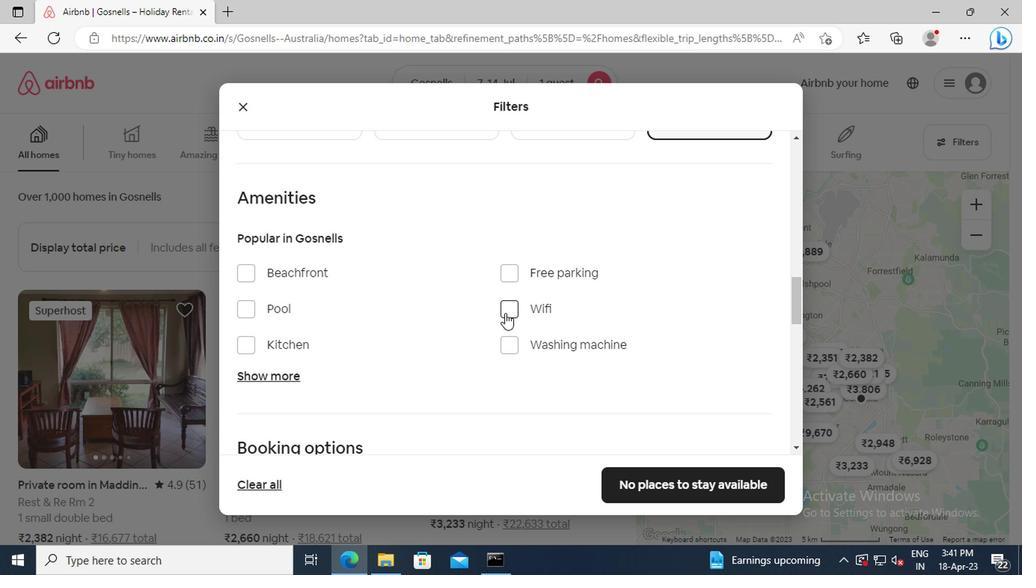 
Action: Mouse moved to (506, 344)
Screenshot: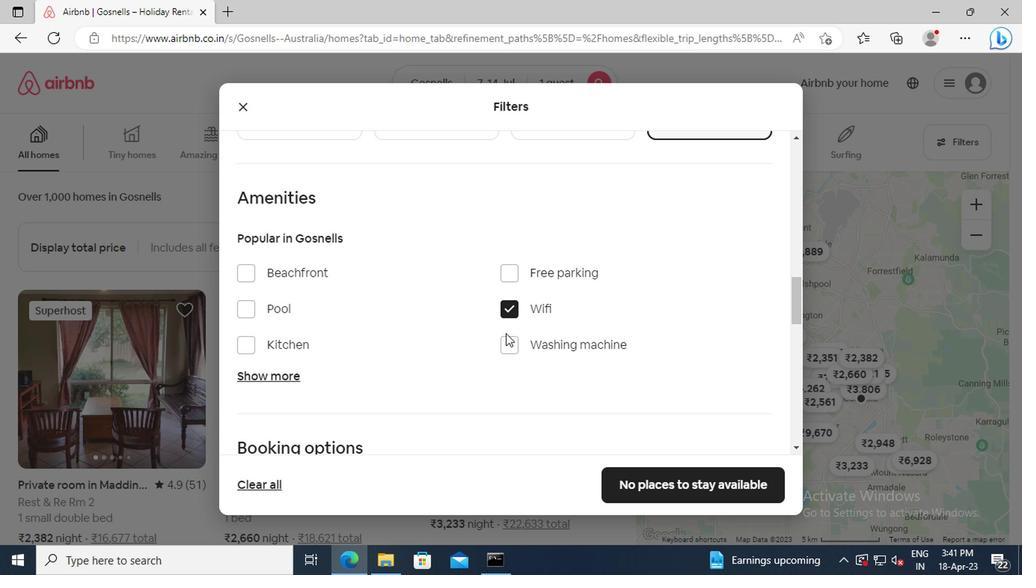 
Action: Mouse pressed left at (506, 344)
Screenshot: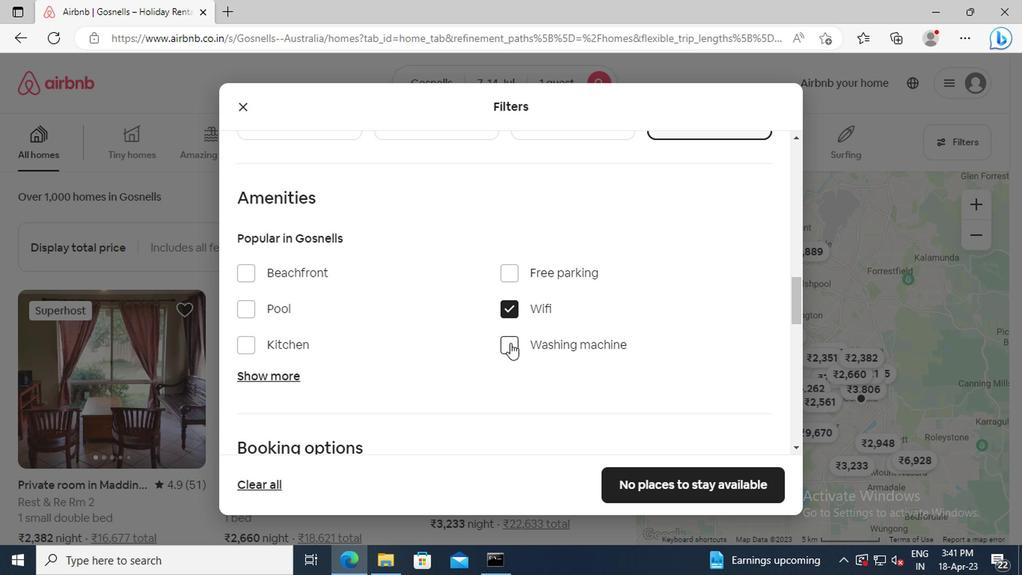 
Action: Mouse moved to (247, 344)
Screenshot: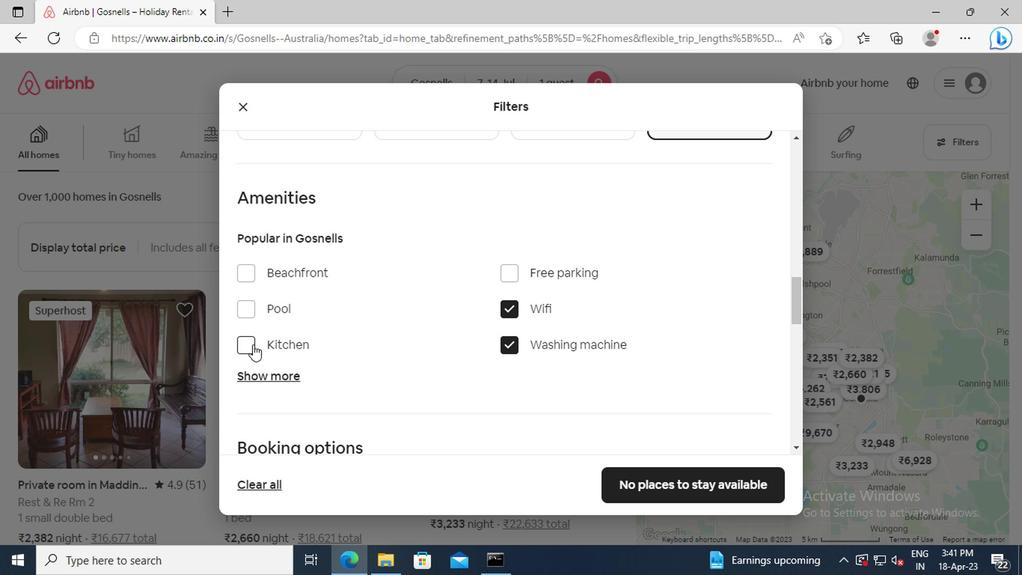 
Action: Mouse pressed left at (247, 344)
Screenshot: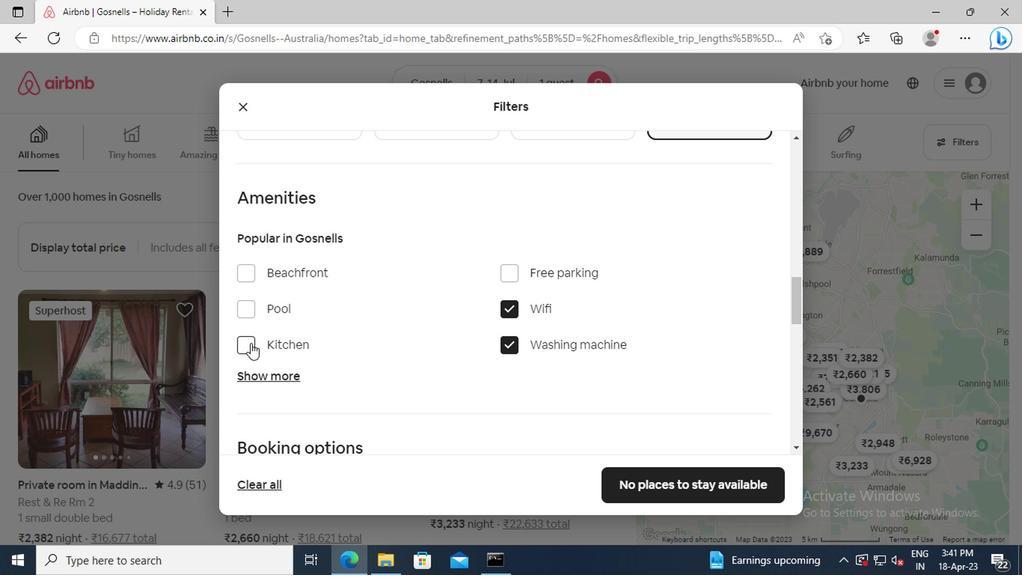 
Action: Mouse moved to (406, 347)
Screenshot: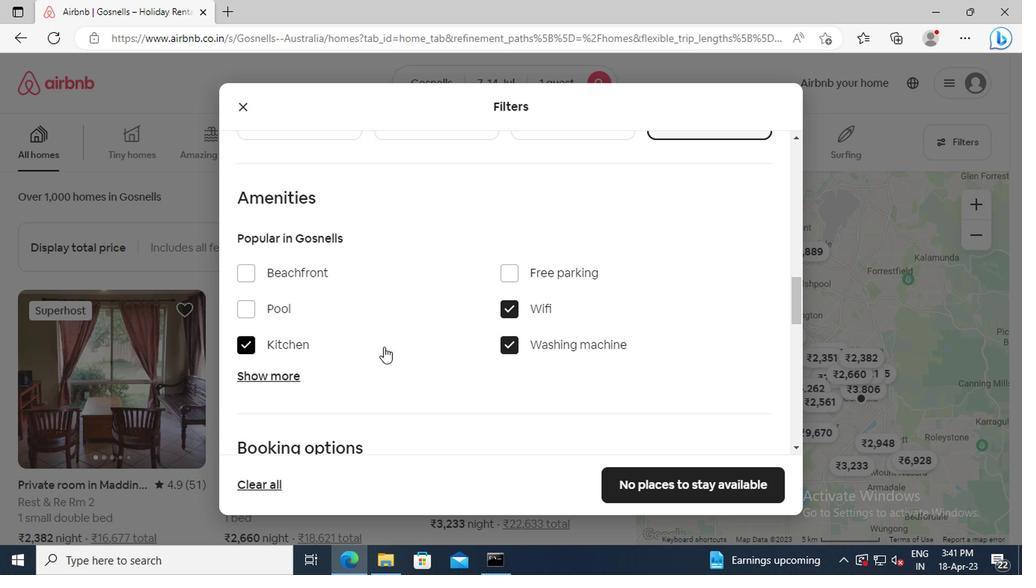 
Action: Mouse scrolled (406, 347) with delta (0, 0)
Screenshot: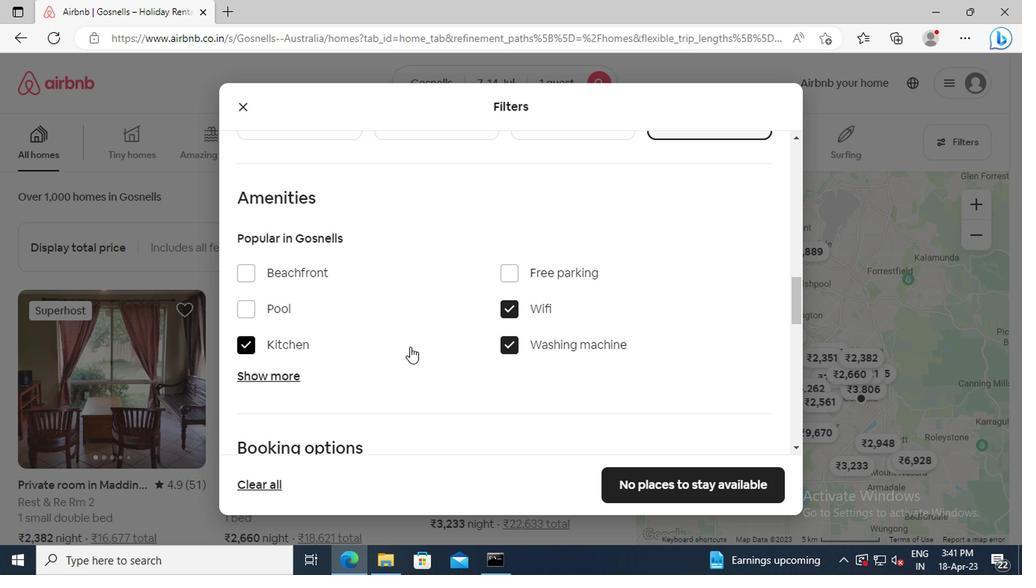 
Action: Mouse scrolled (406, 347) with delta (0, 0)
Screenshot: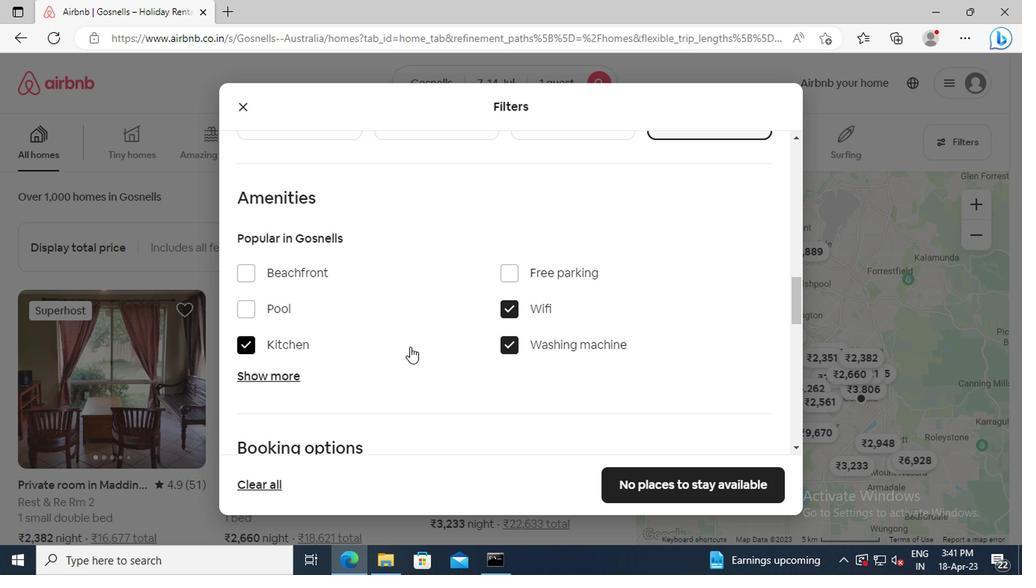 
Action: Mouse scrolled (406, 347) with delta (0, 0)
Screenshot: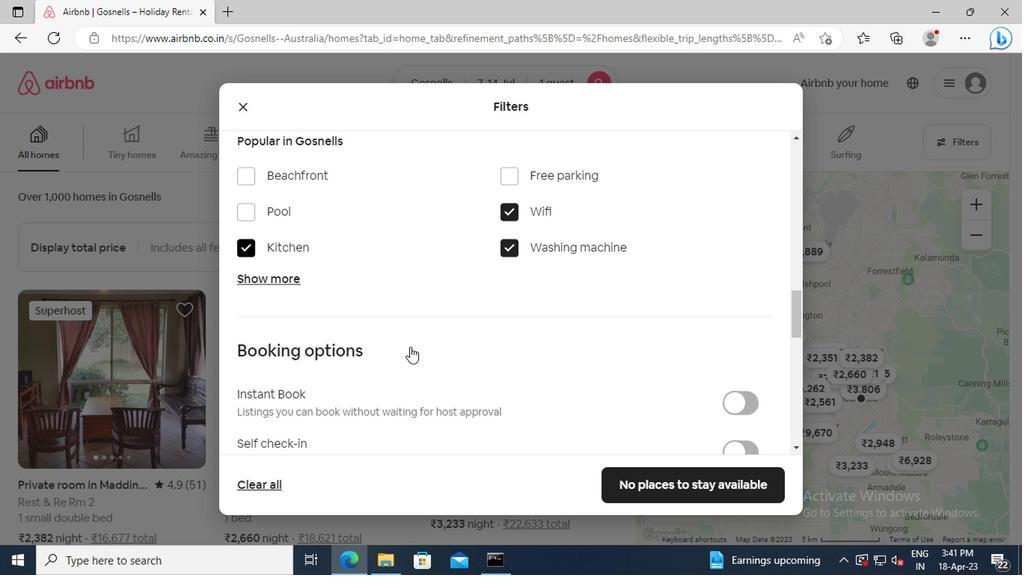 
Action: Mouse scrolled (406, 347) with delta (0, 0)
Screenshot: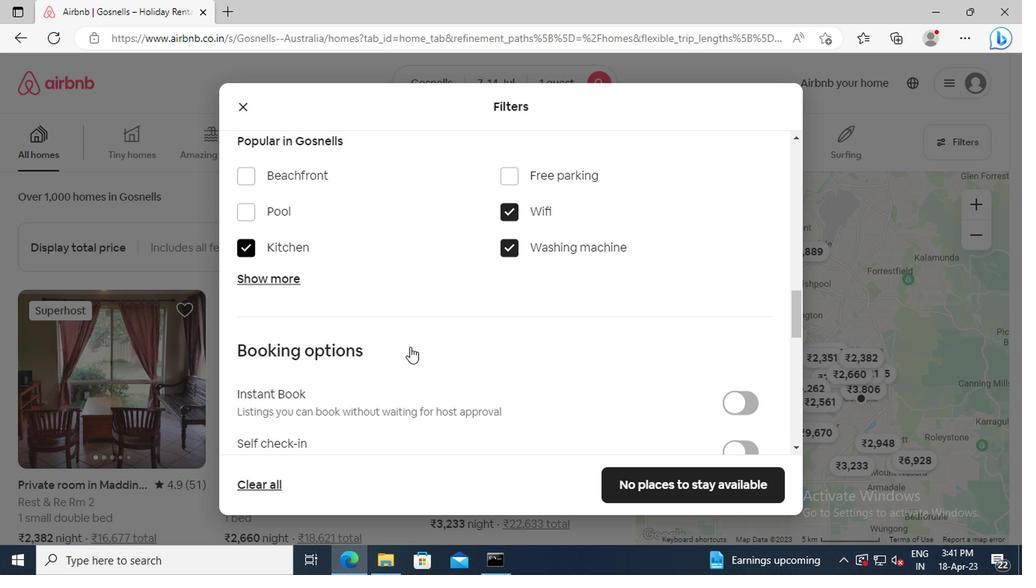 
Action: Mouse moved to (753, 350)
Screenshot: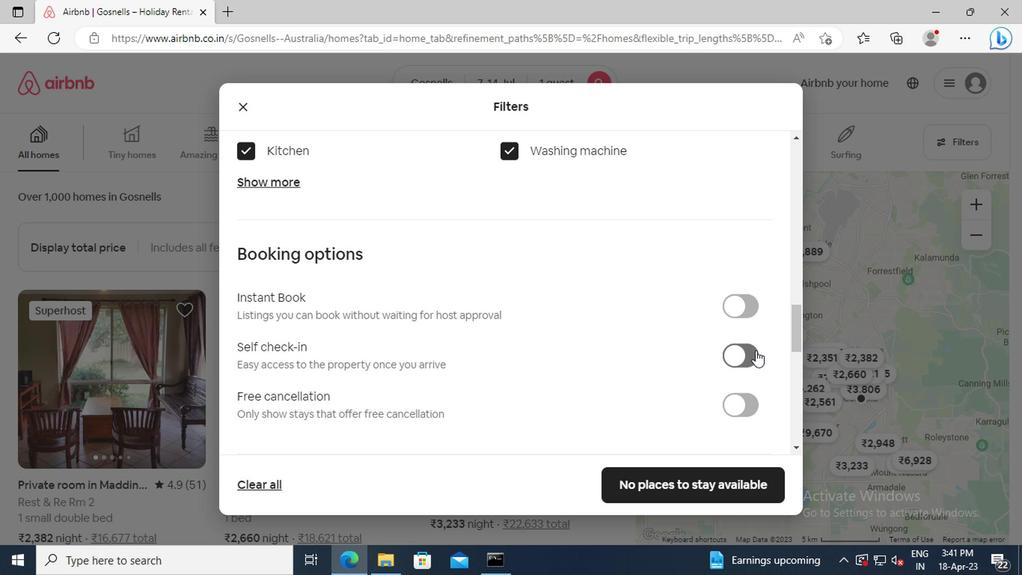 
Action: Mouse pressed left at (753, 350)
Screenshot: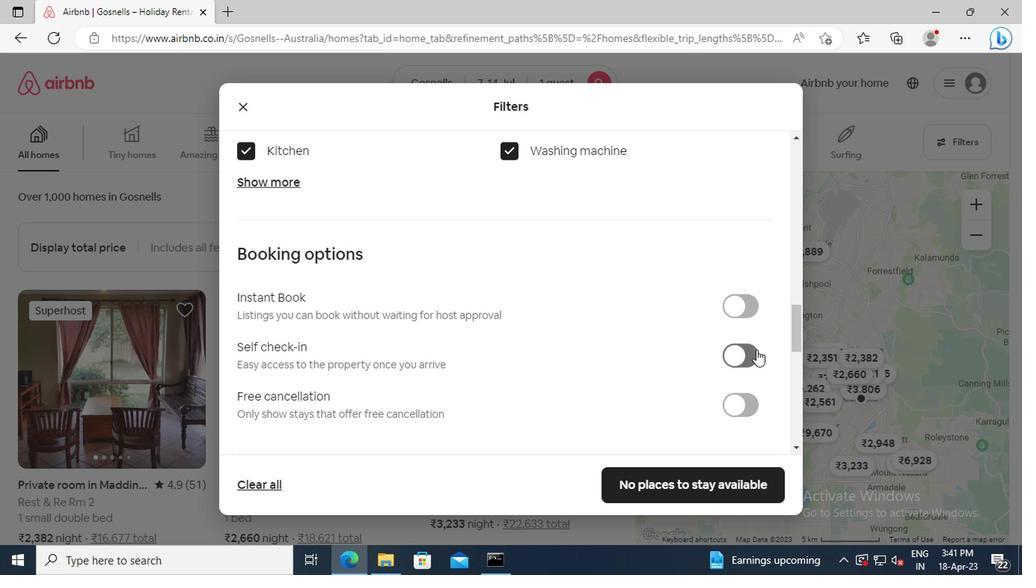 
Action: Mouse moved to (475, 353)
Screenshot: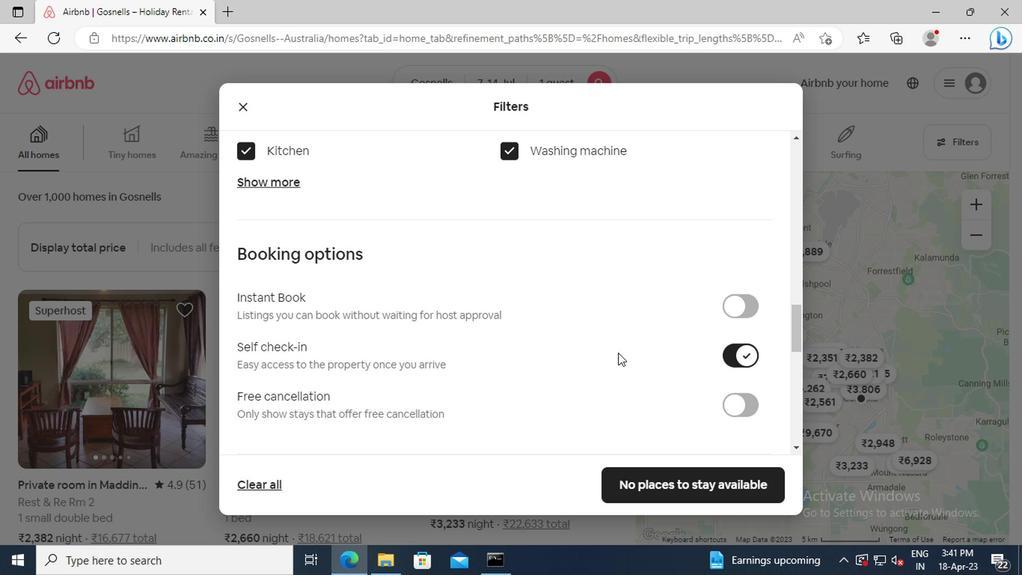 
Action: Mouse scrolled (475, 352) with delta (0, 0)
Screenshot: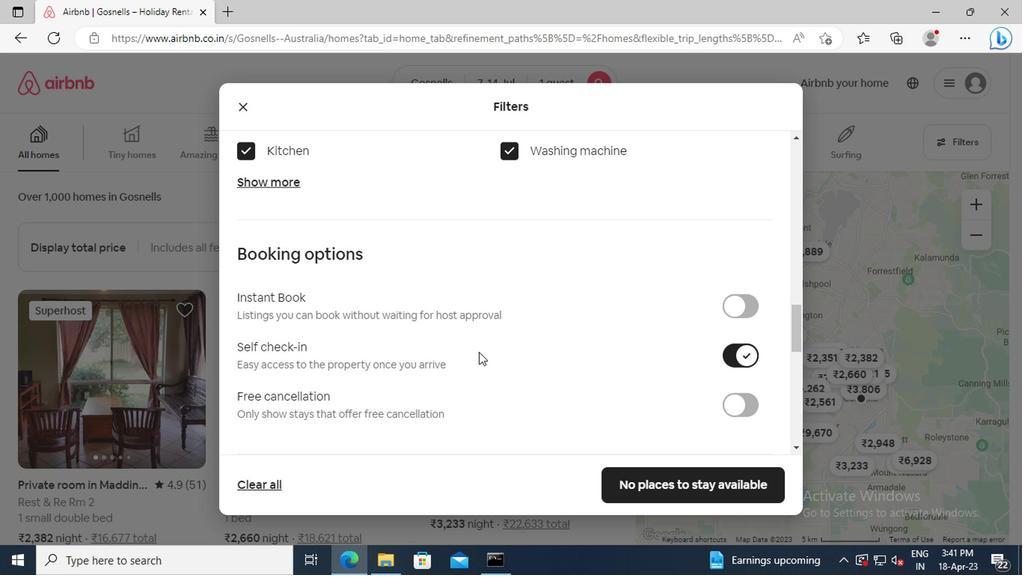 
Action: Mouse scrolled (475, 352) with delta (0, 0)
Screenshot: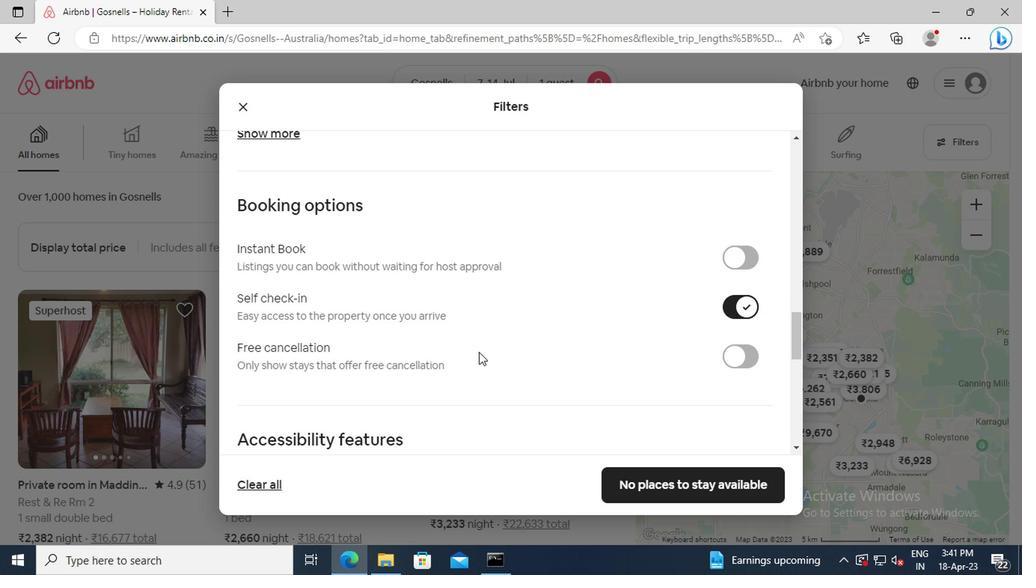 
Action: Mouse scrolled (475, 352) with delta (0, 0)
Screenshot: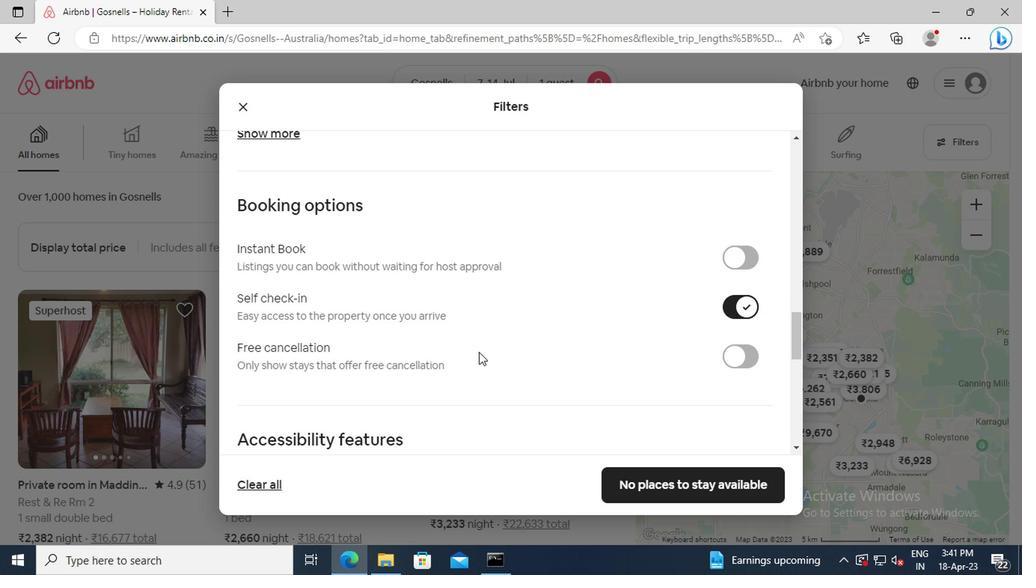 
Action: Mouse scrolled (475, 352) with delta (0, 0)
Screenshot: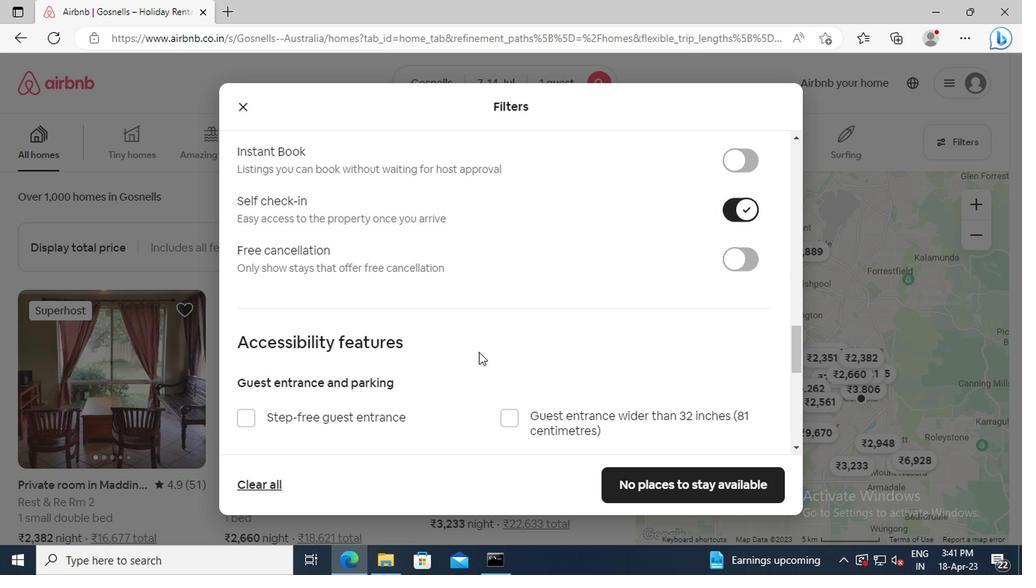 
Action: Mouse scrolled (475, 352) with delta (0, 0)
Screenshot: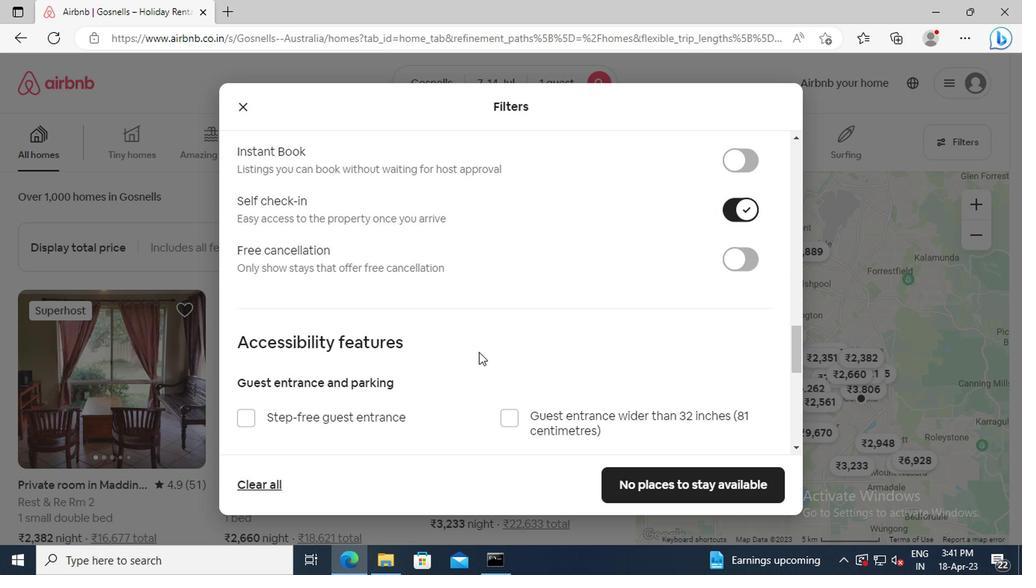 
Action: Mouse scrolled (475, 352) with delta (0, 0)
Screenshot: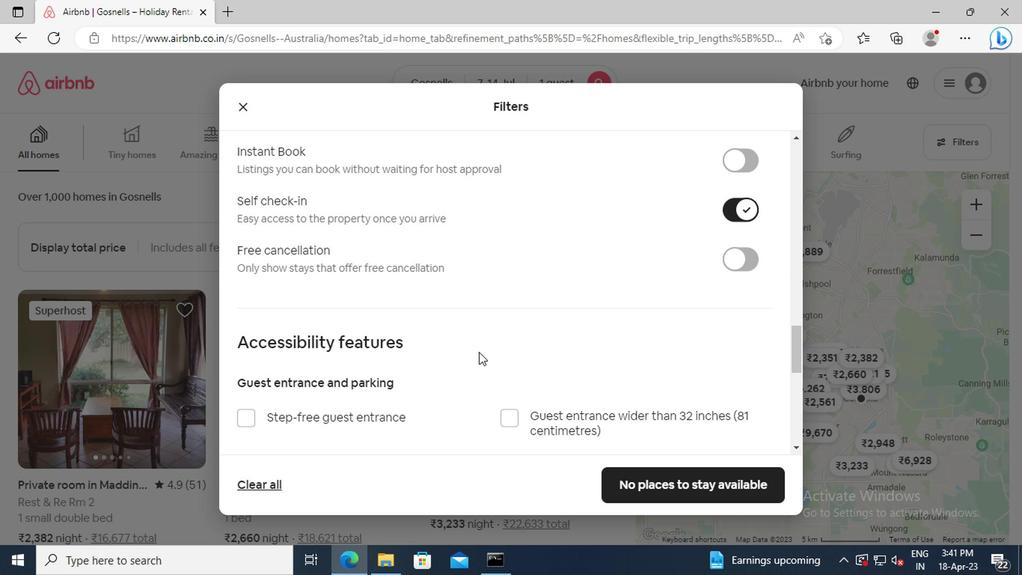 
Action: Mouse scrolled (475, 352) with delta (0, 0)
Screenshot: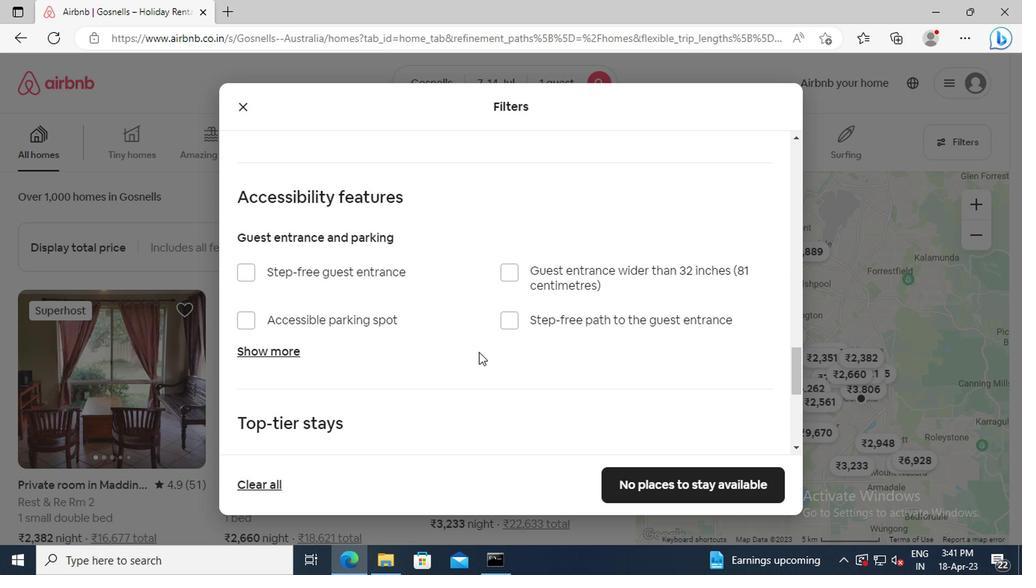 
Action: Mouse scrolled (475, 352) with delta (0, 0)
Screenshot: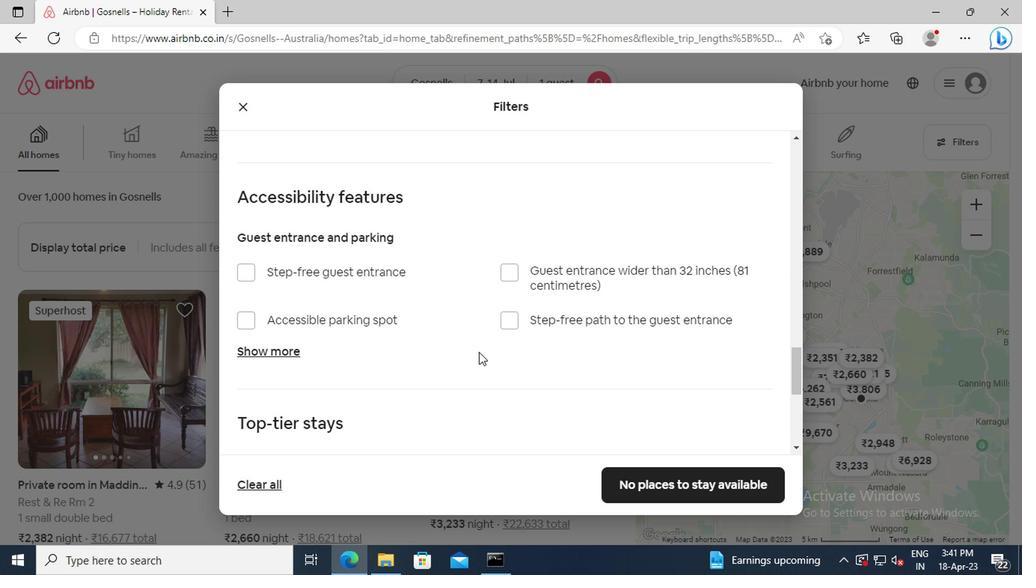 
Action: Mouse scrolled (475, 352) with delta (0, 0)
Screenshot: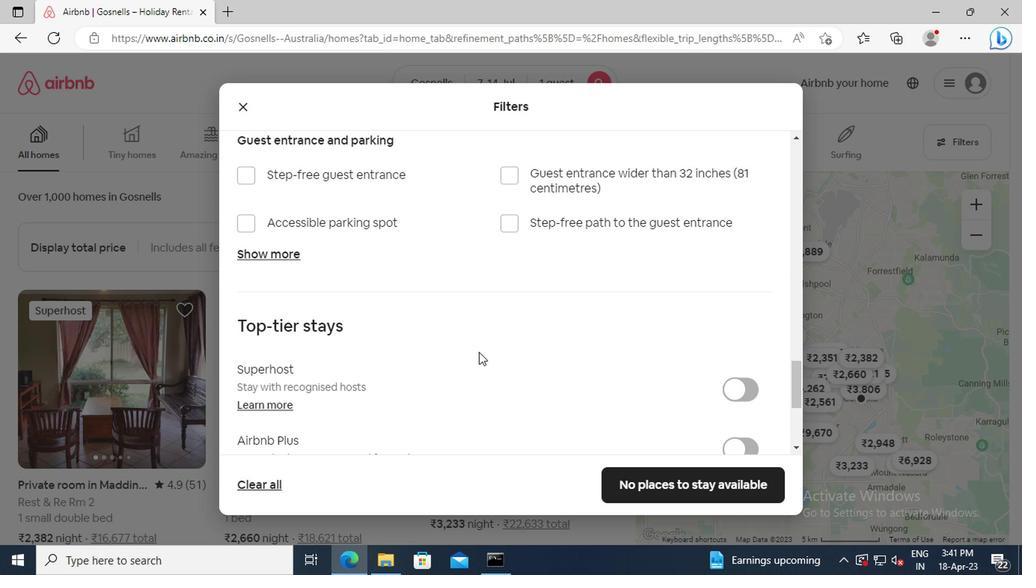 
Action: Mouse scrolled (475, 352) with delta (0, 0)
Screenshot: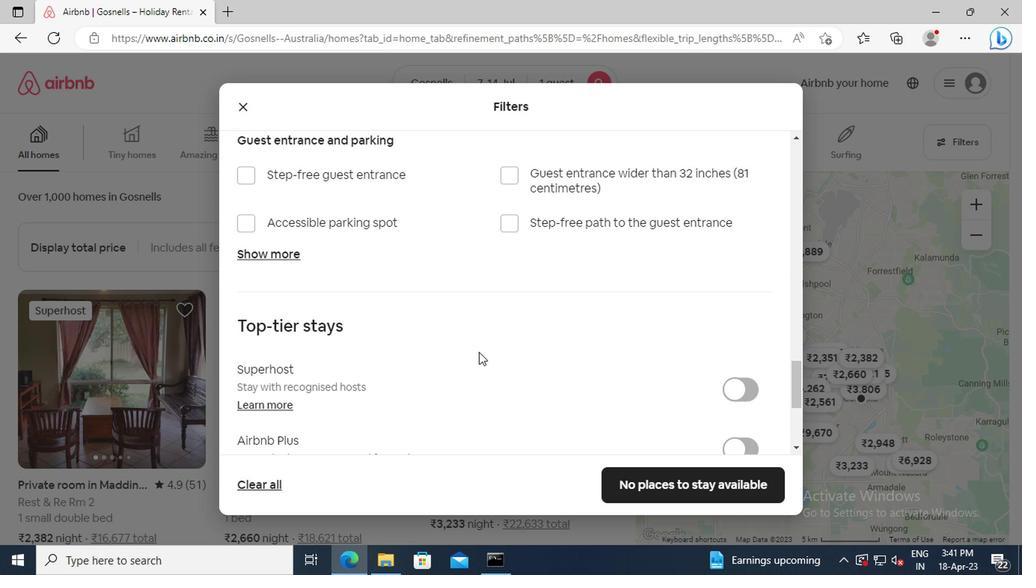 
Action: Mouse scrolled (475, 352) with delta (0, 0)
Screenshot: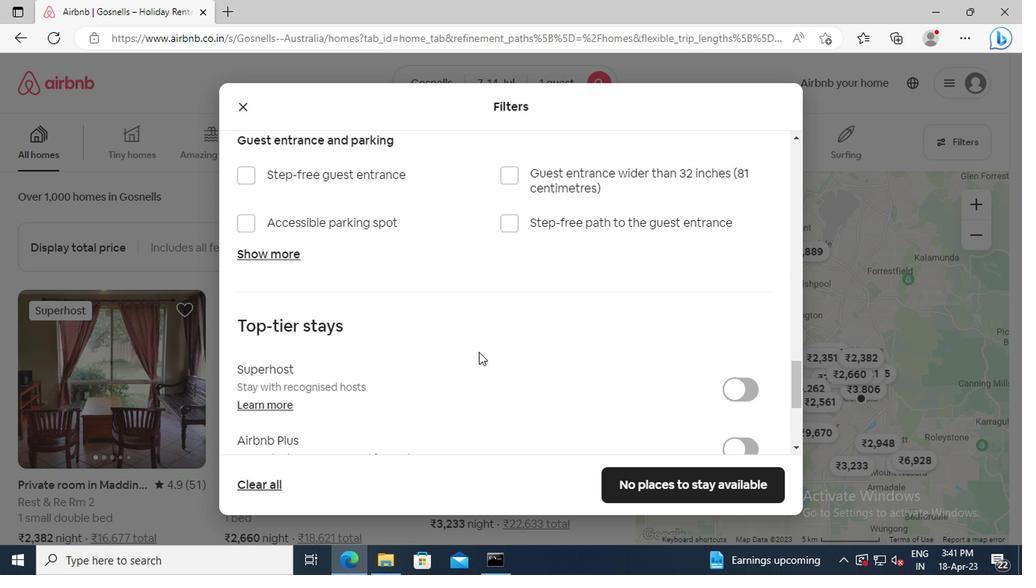 
Action: Mouse scrolled (475, 352) with delta (0, 0)
Screenshot: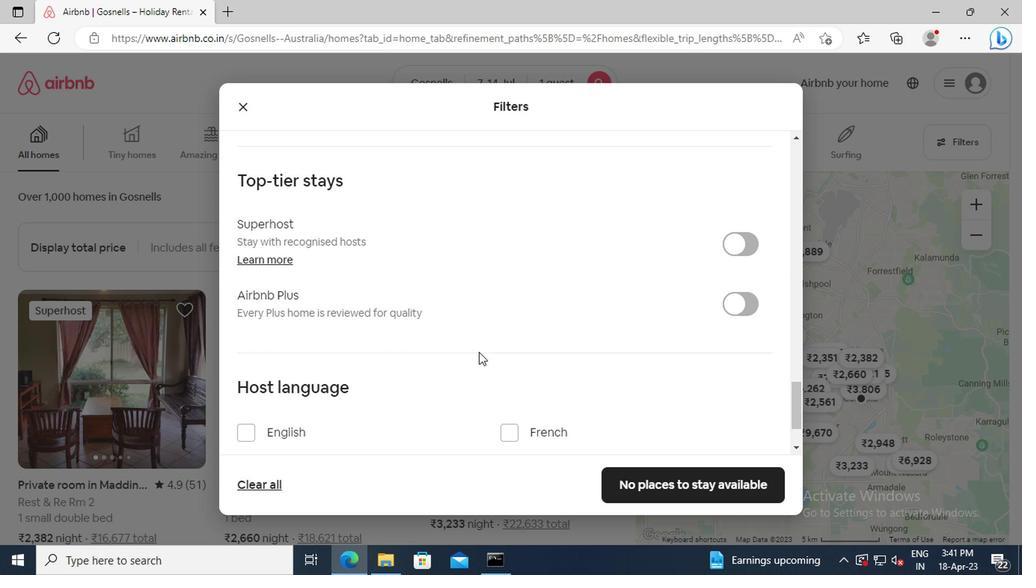 
Action: Mouse scrolled (475, 352) with delta (0, 0)
Screenshot: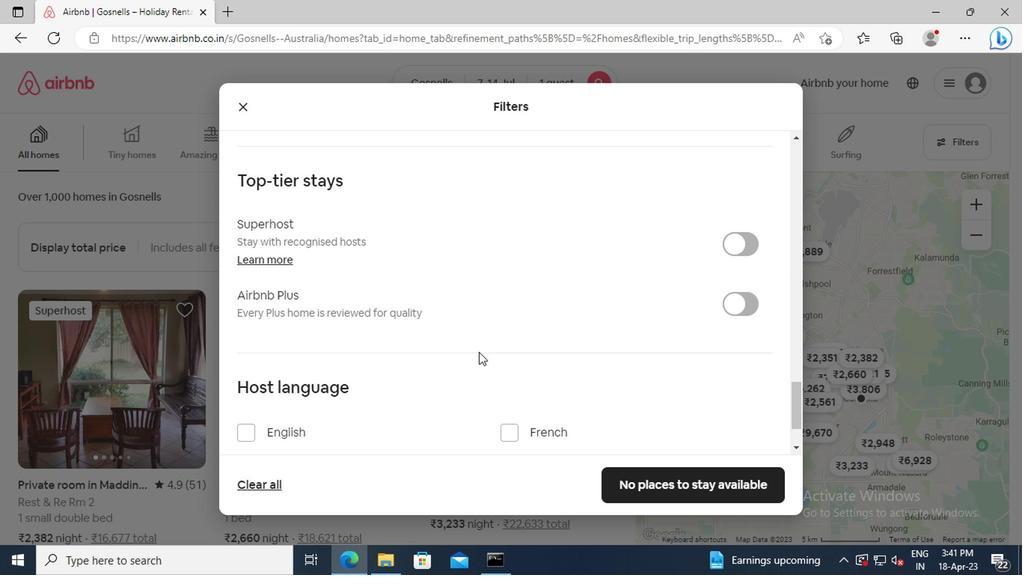 
Action: Mouse moved to (239, 349)
Screenshot: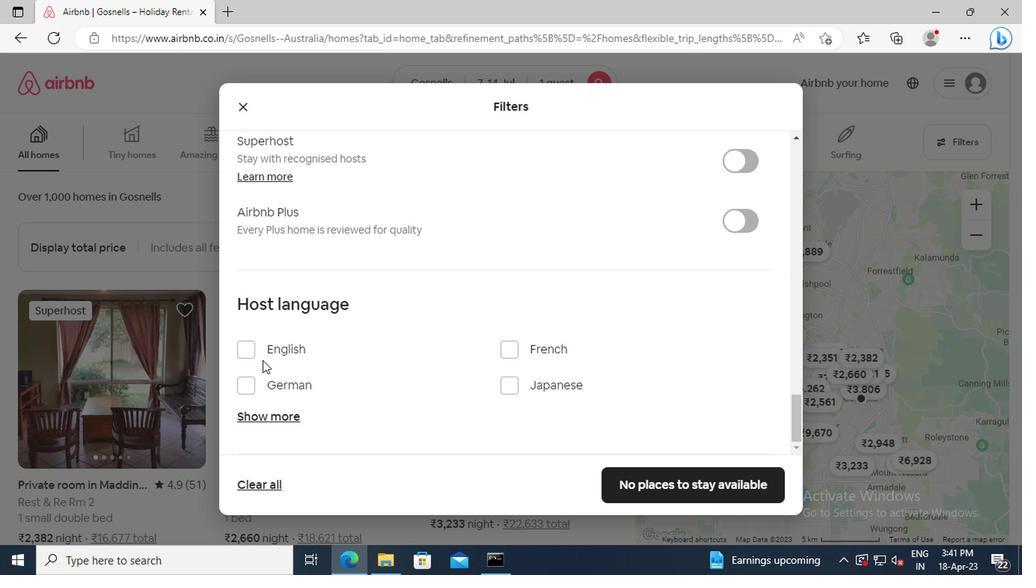 
Action: Mouse pressed left at (239, 349)
Screenshot: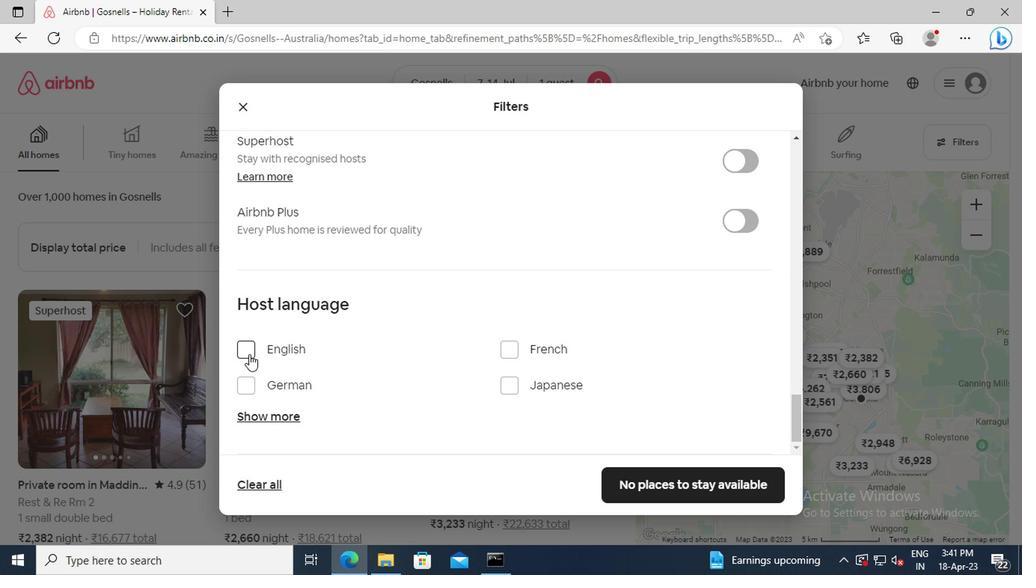 
Action: Mouse moved to (625, 479)
Screenshot: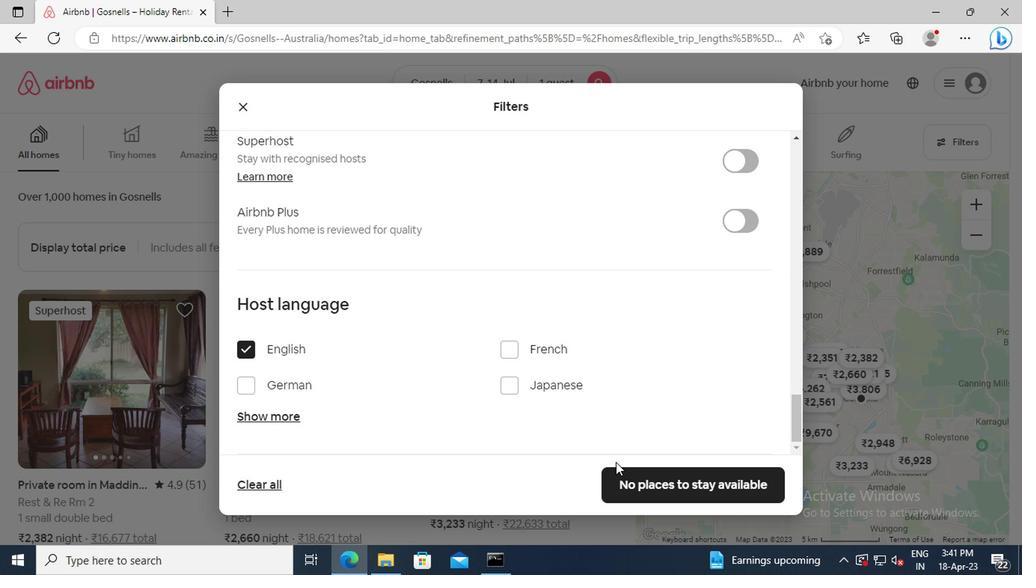 
Action: Mouse pressed left at (625, 479)
Screenshot: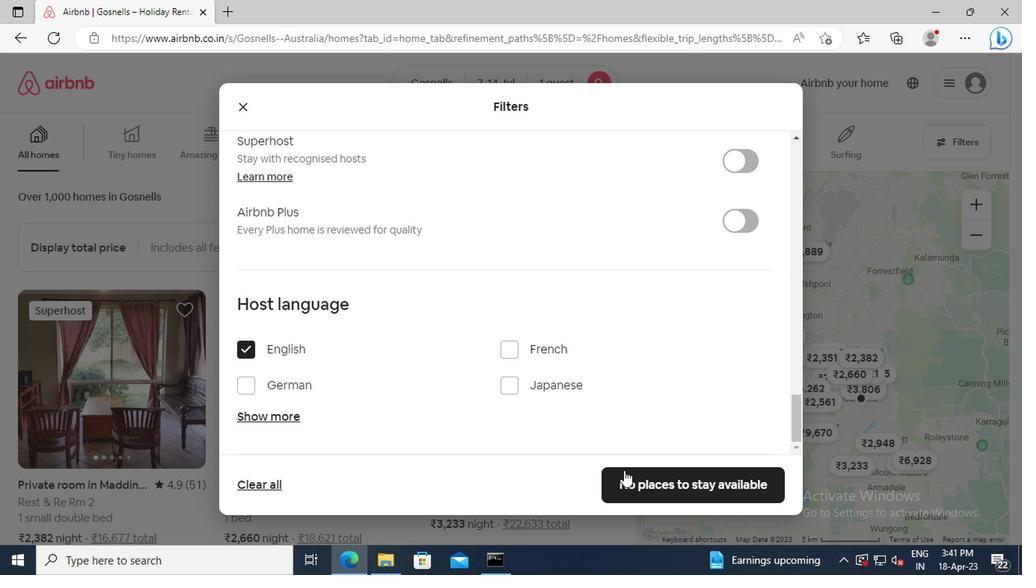 
